 Task: Find connections with filter location Korschenbroich with filter topic #leadershipwith filter profile language Spanish with filter current company QuantumBlack, AI by McKinsey with filter school Karpagam Institute of Technology with filter industry Ranching with filter service category Family Law with filter keywords title Conservation Scientist
Action: Mouse moved to (563, 80)
Screenshot: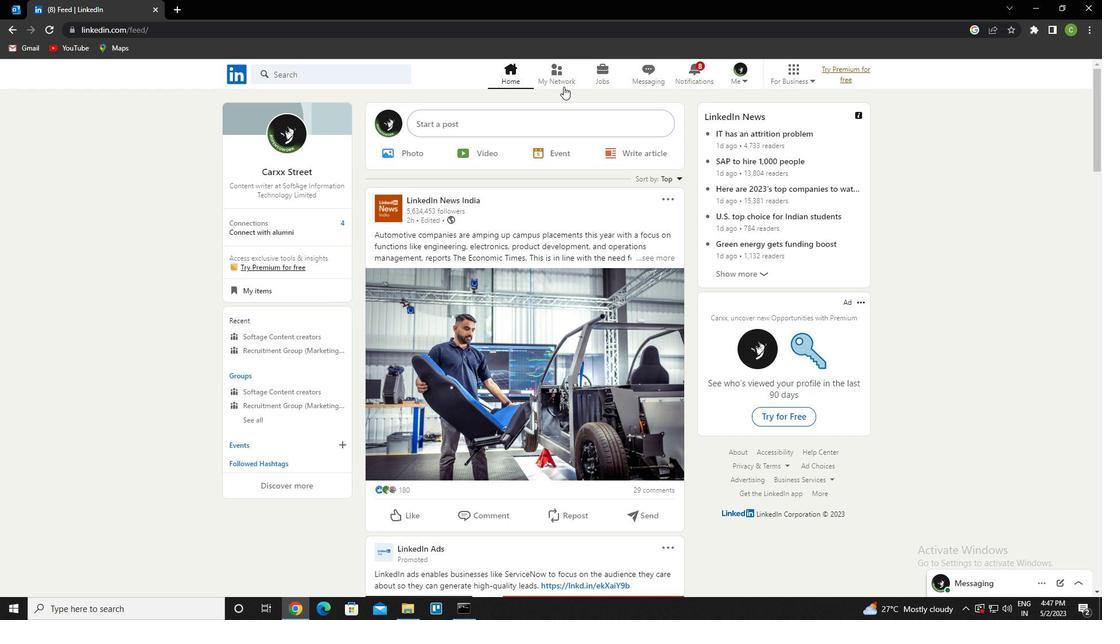 
Action: Mouse pressed left at (563, 80)
Screenshot: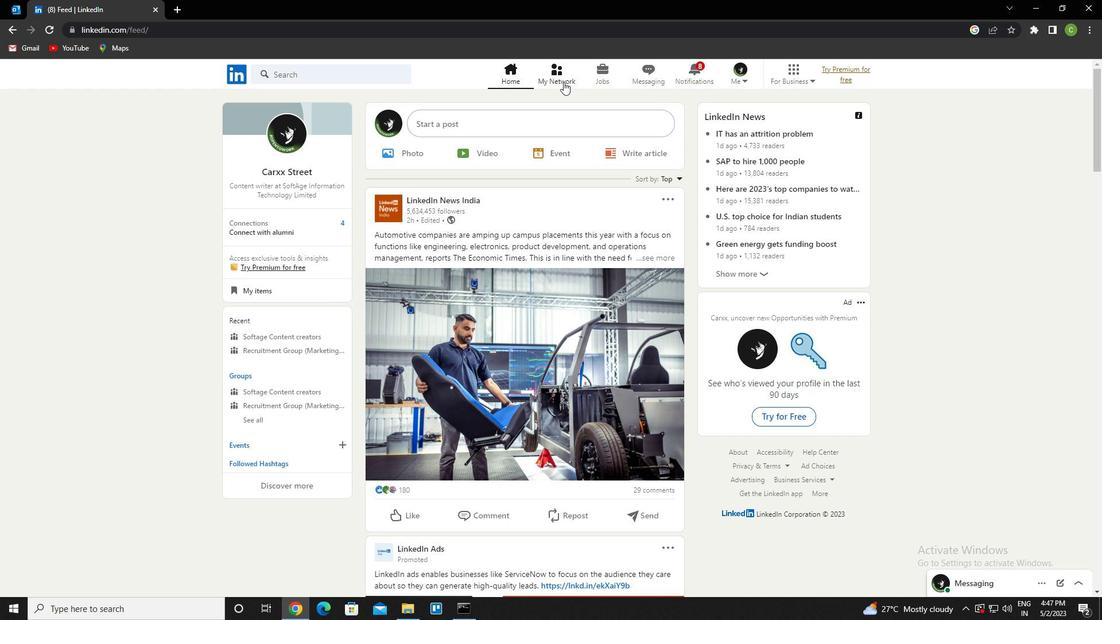 
Action: Mouse moved to (332, 142)
Screenshot: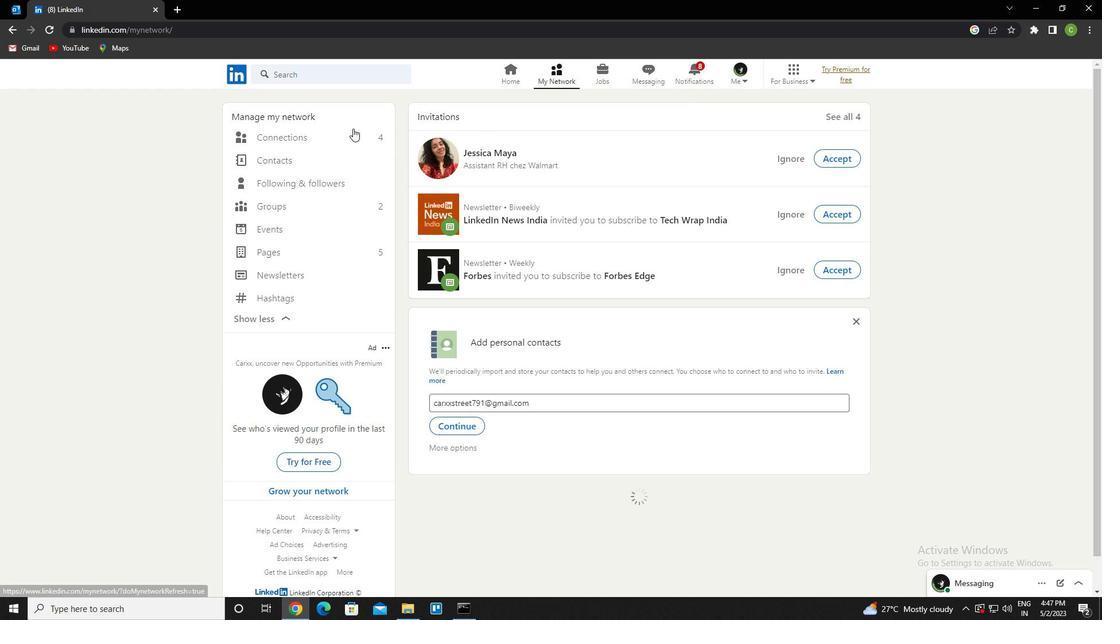 
Action: Mouse pressed left at (332, 142)
Screenshot: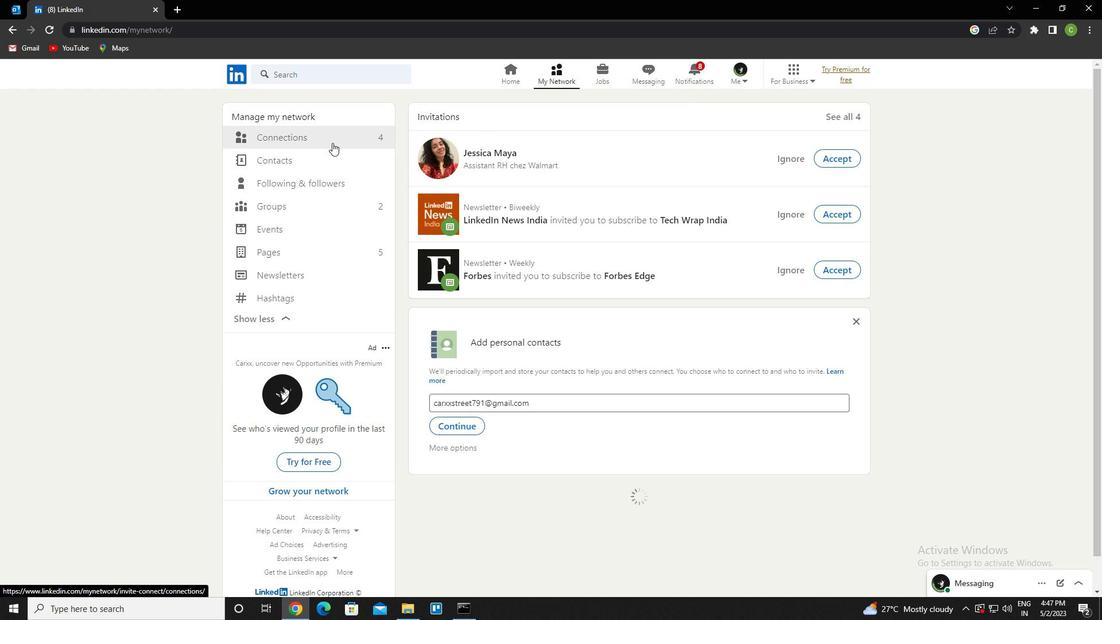 
Action: Mouse moved to (644, 142)
Screenshot: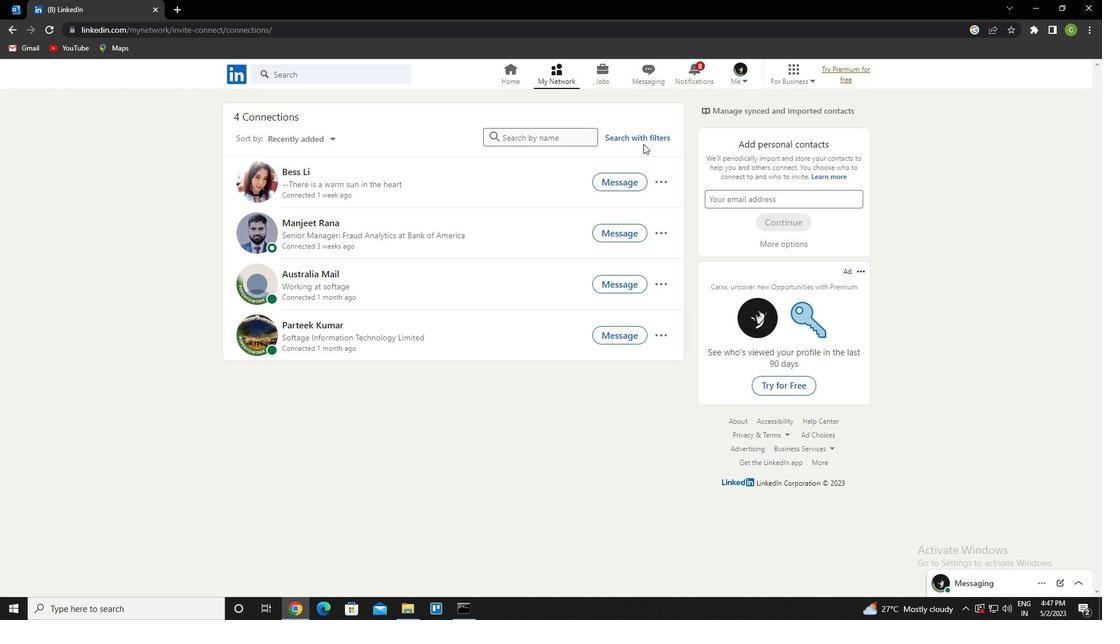 
Action: Mouse pressed left at (644, 142)
Screenshot: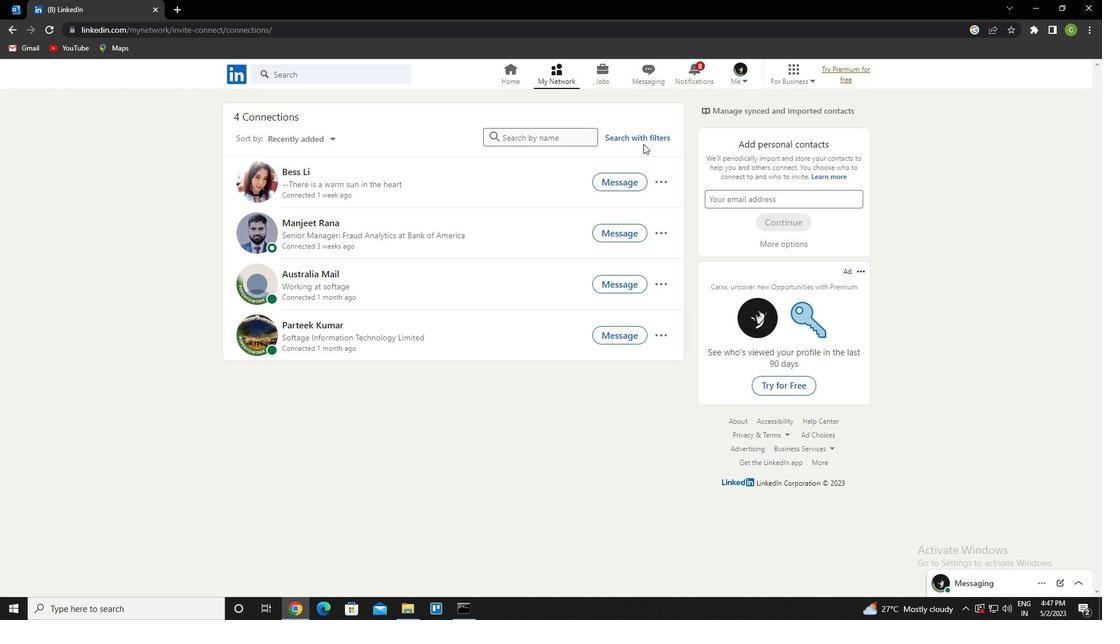 
Action: Mouse moved to (584, 105)
Screenshot: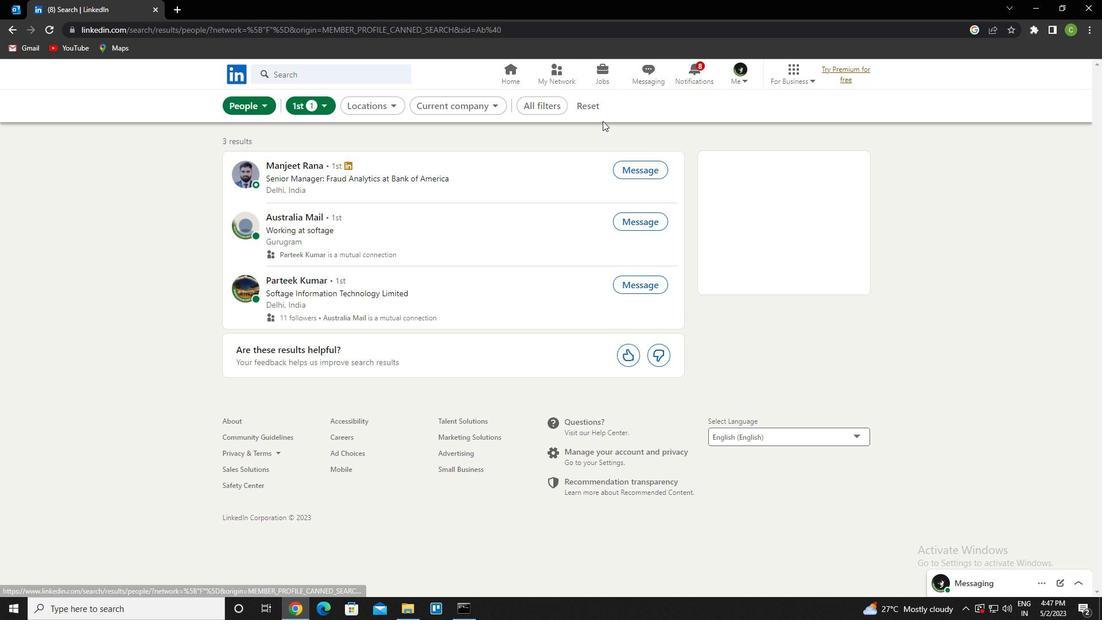 
Action: Mouse pressed left at (584, 105)
Screenshot: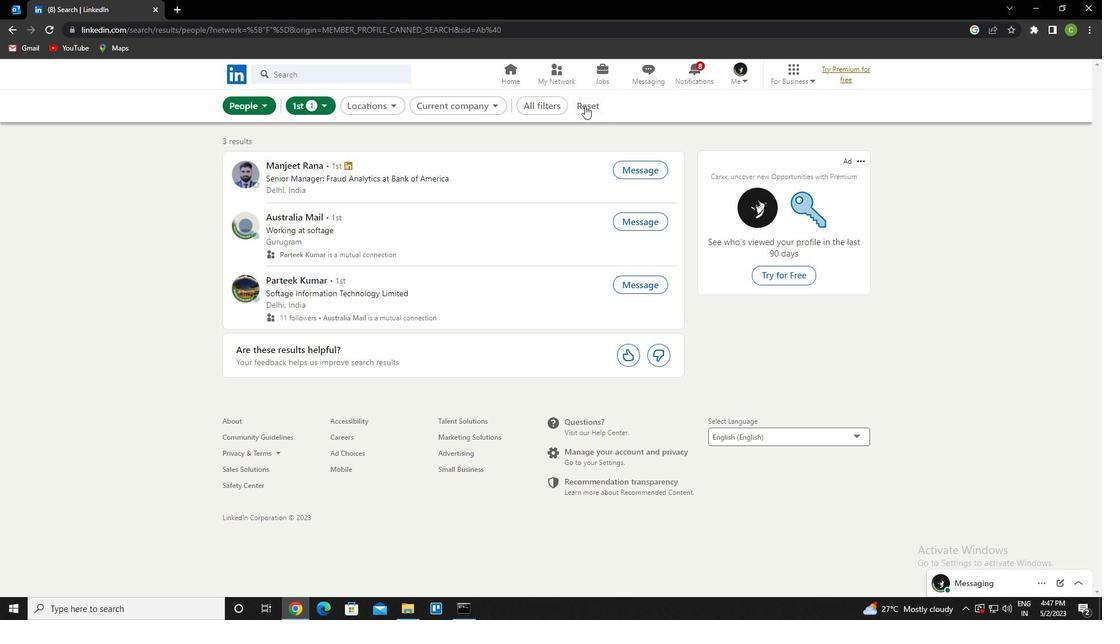 
Action: Mouse moved to (564, 107)
Screenshot: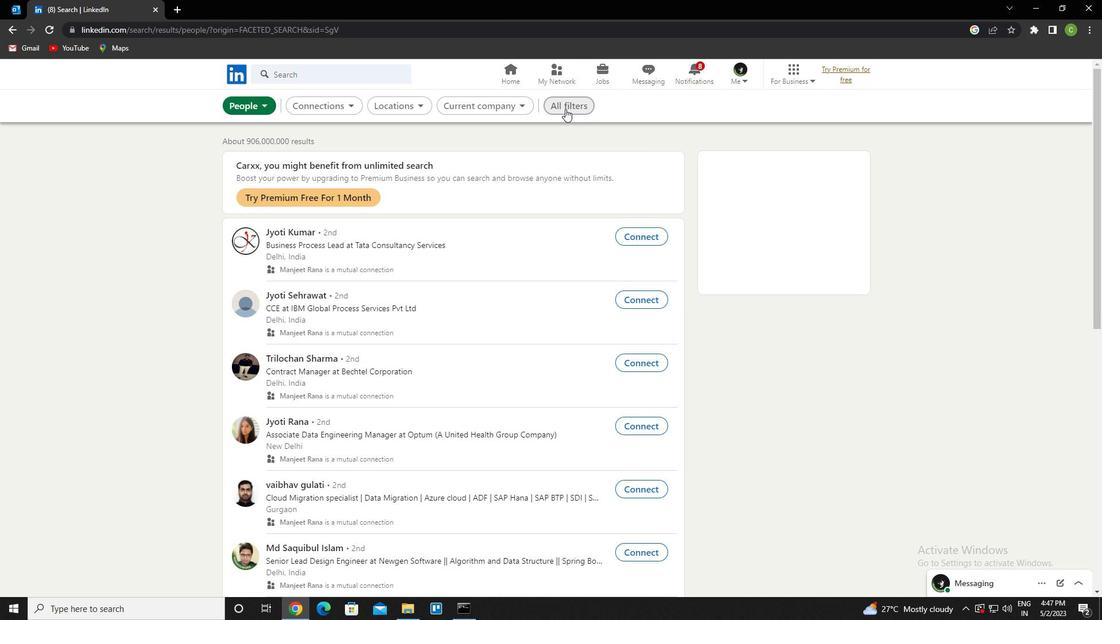
Action: Mouse pressed left at (564, 107)
Screenshot: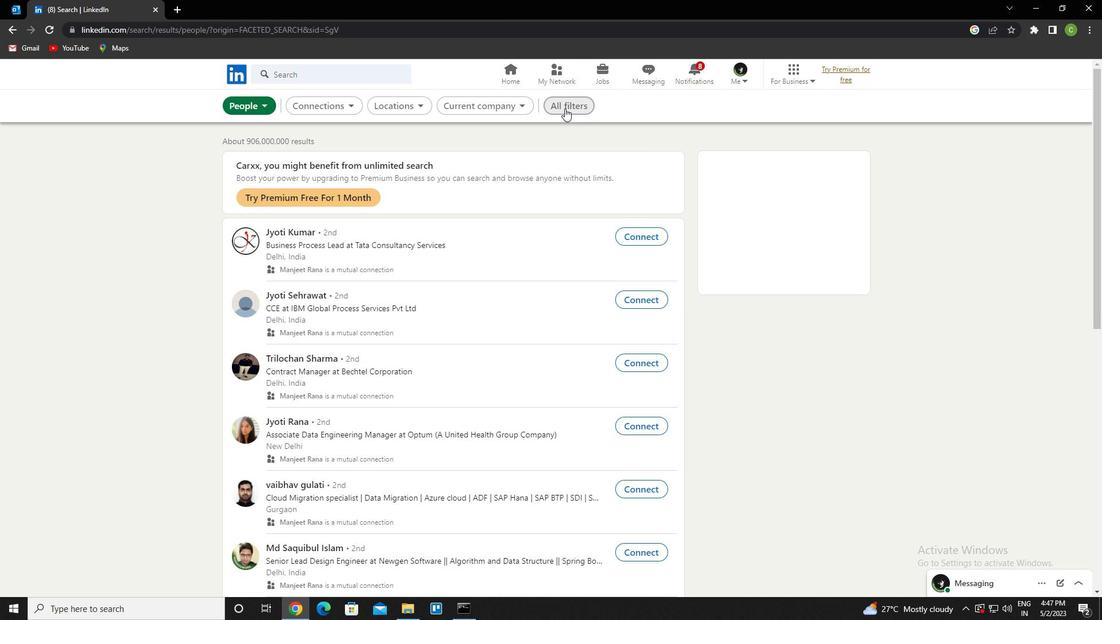 
Action: Mouse moved to (1002, 384)
Screenshot: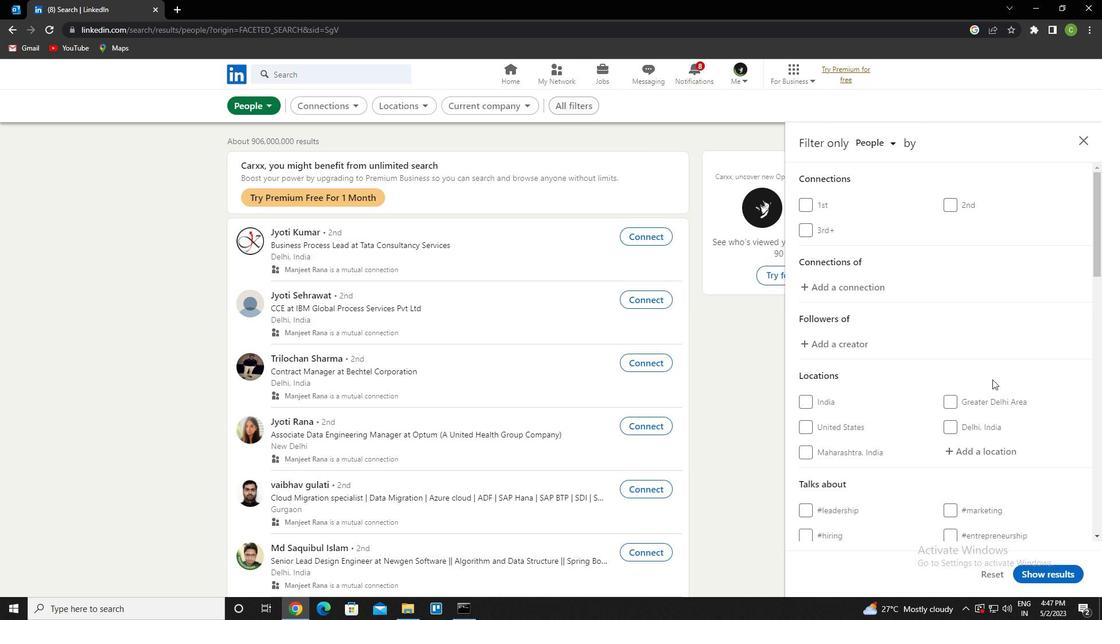 
Action: Mouse scrolled (1002, 384) with delta (0, 0)
Screenshot: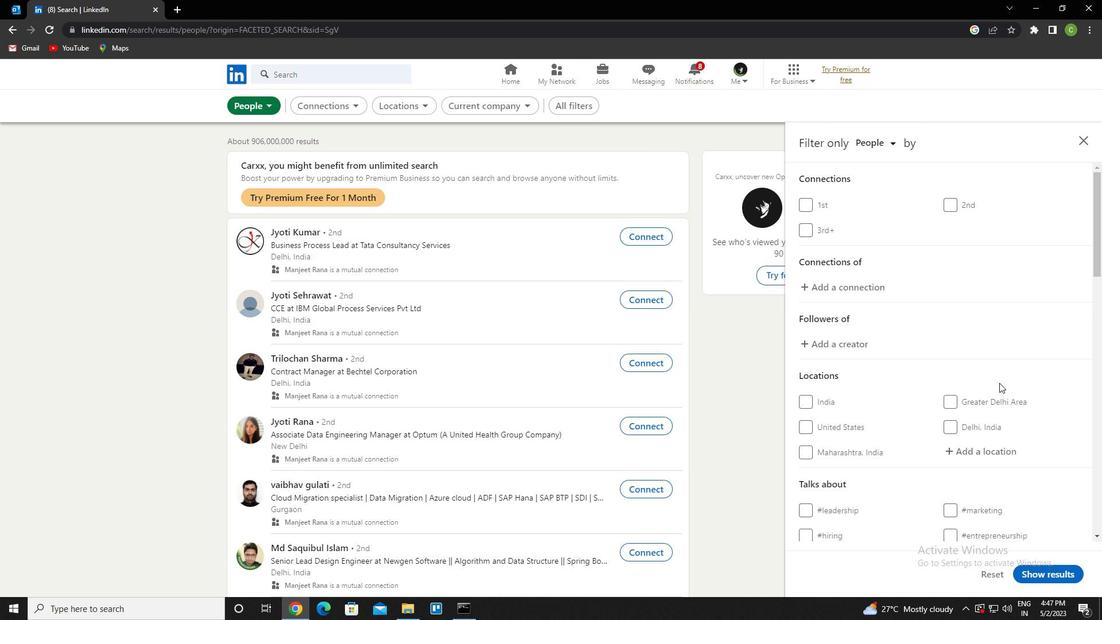 
Action: Mouse scrolled (1002, 384) with delta (0, 0)
Screenshot: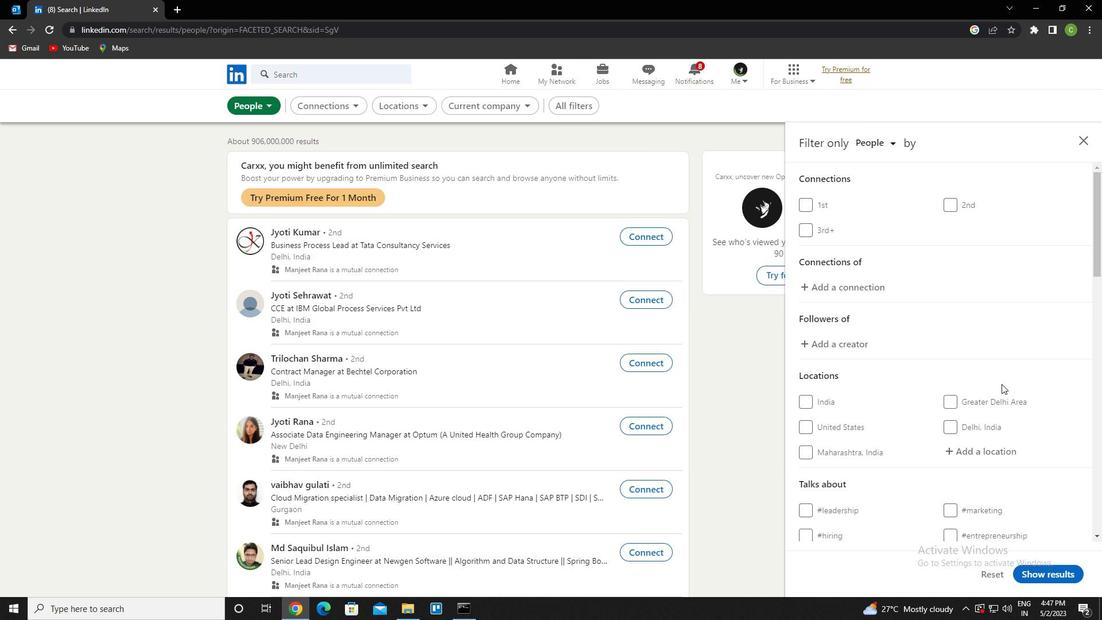 
Action: Mouse moved to (997, 339)
Screenshot: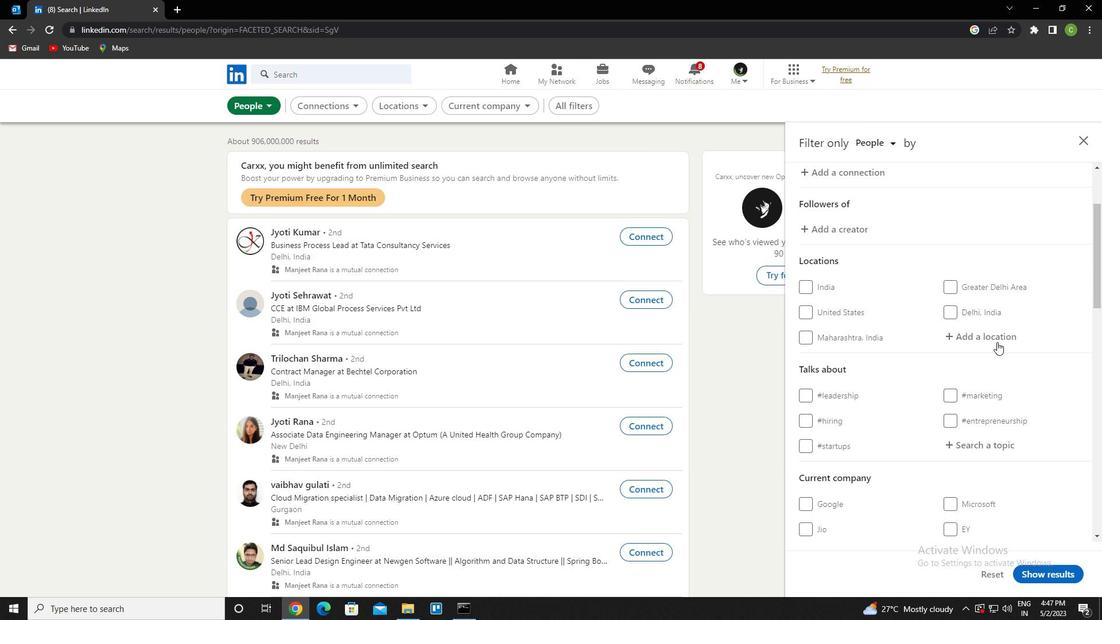 
Action: Mouse pressed left at (997, 339)
Screenshot: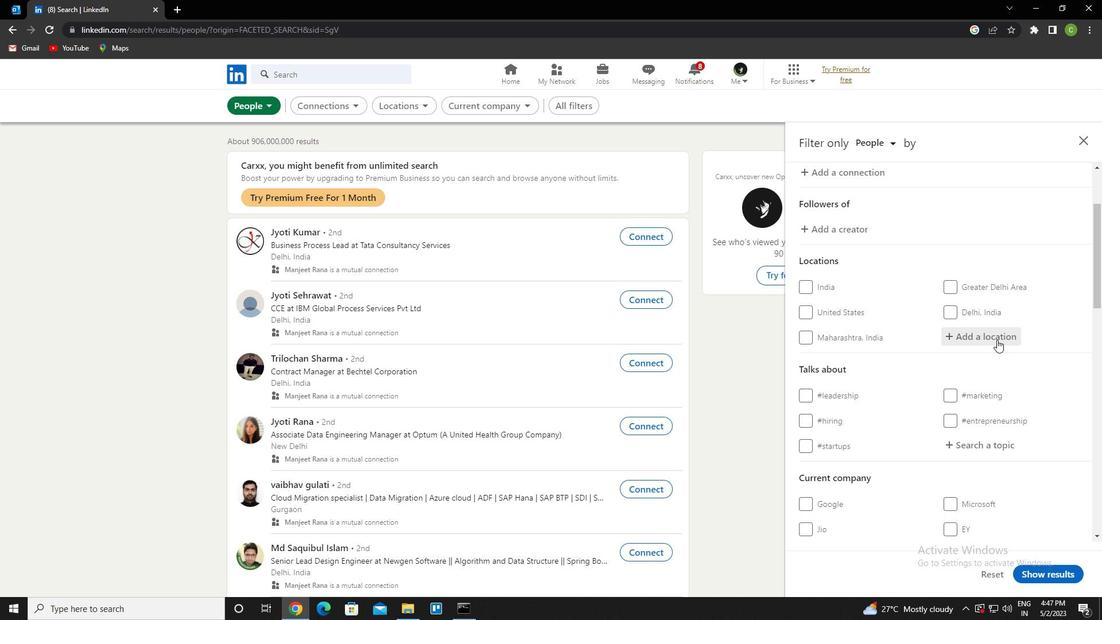 
Action: Key pressed <Key.caps_lock>k<Key.caps_lock>orchenbroich<Key.enter>
Screenshot: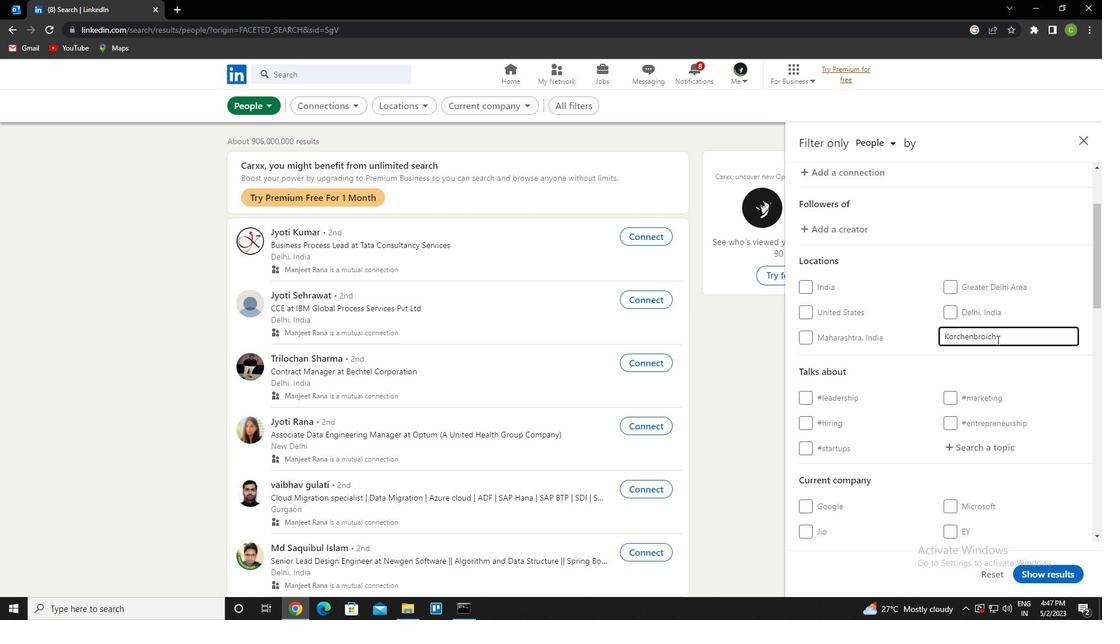 
Action: Mouse moved to (998, 339)
Screenshot: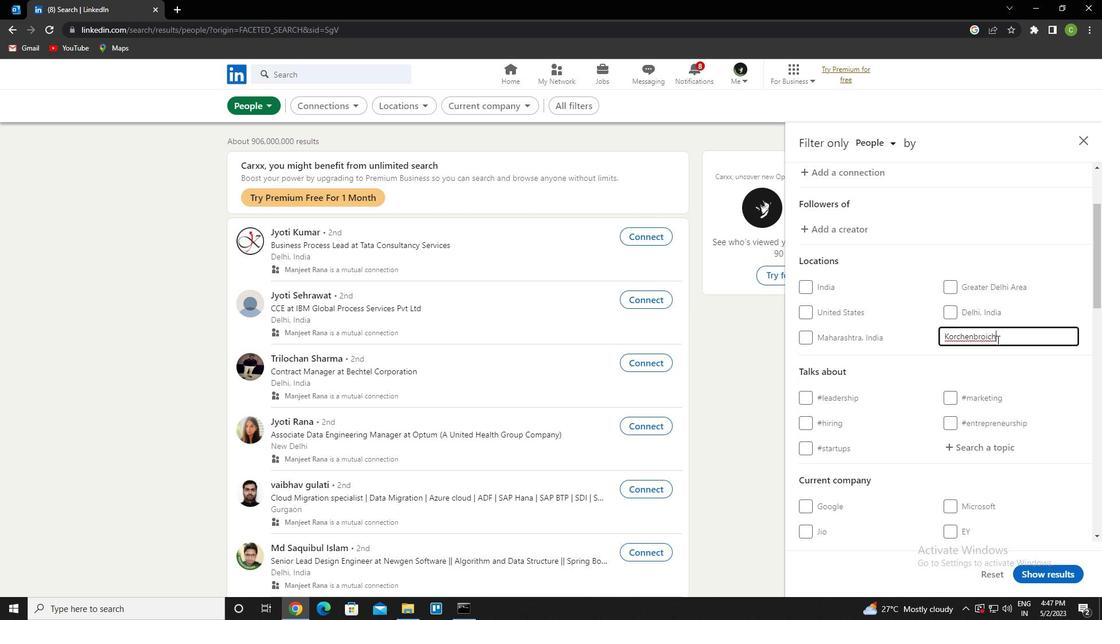 
Action: Mouse scrolled (998, 339) with delta (0, 0)
Screenshot: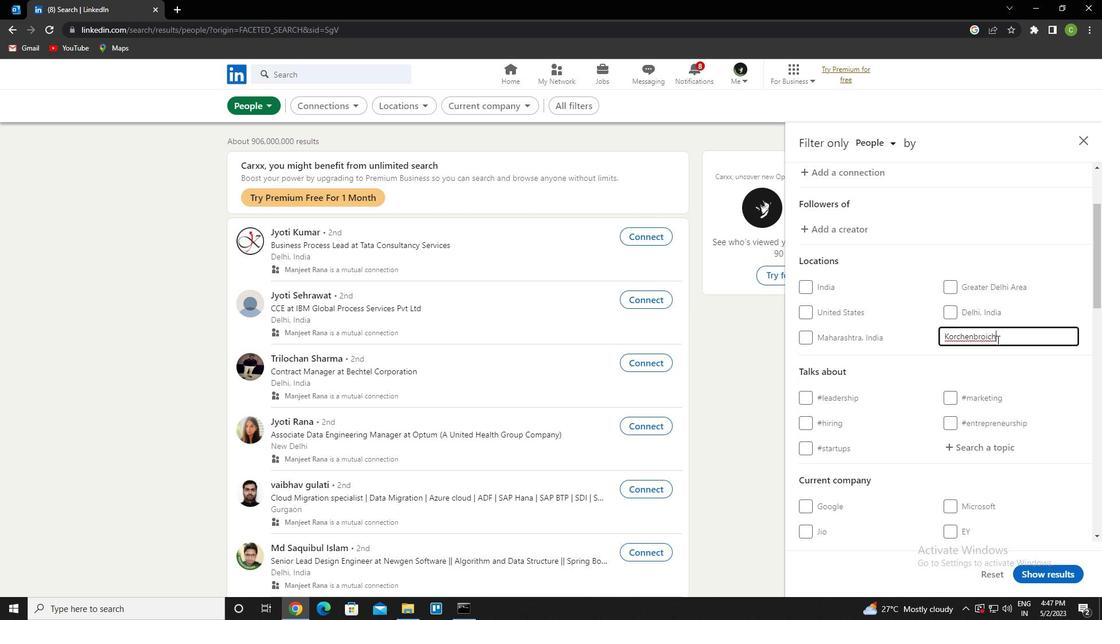 
Action: Mouse moved to (1000, 340)
Screenshot: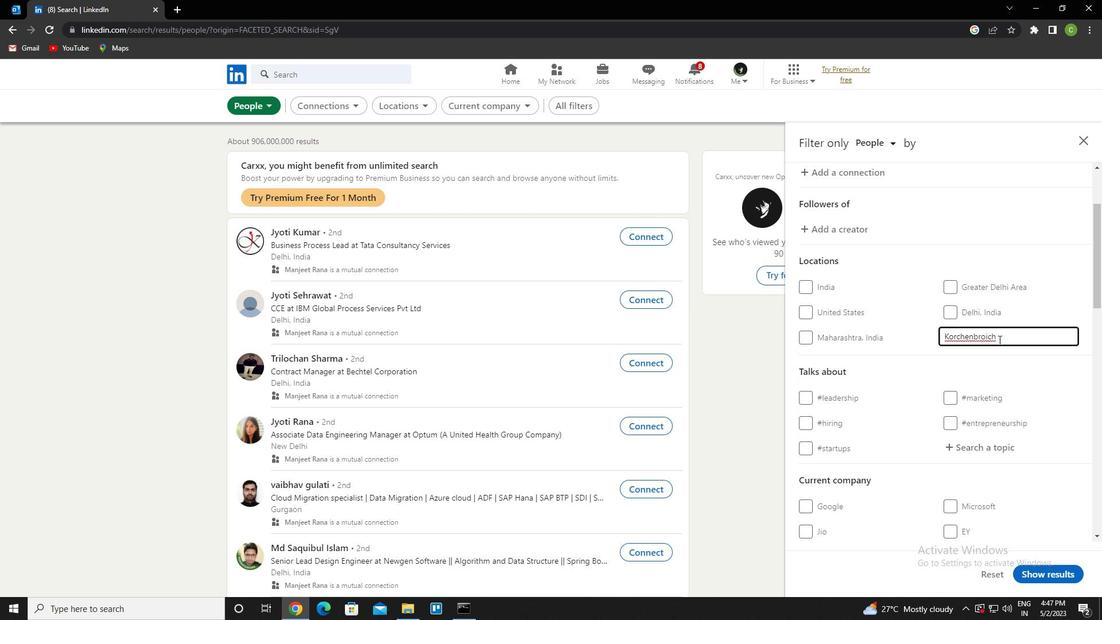 
Action: Mouse scrolled (1000, 339) with delta (0, 0)
Screenshot: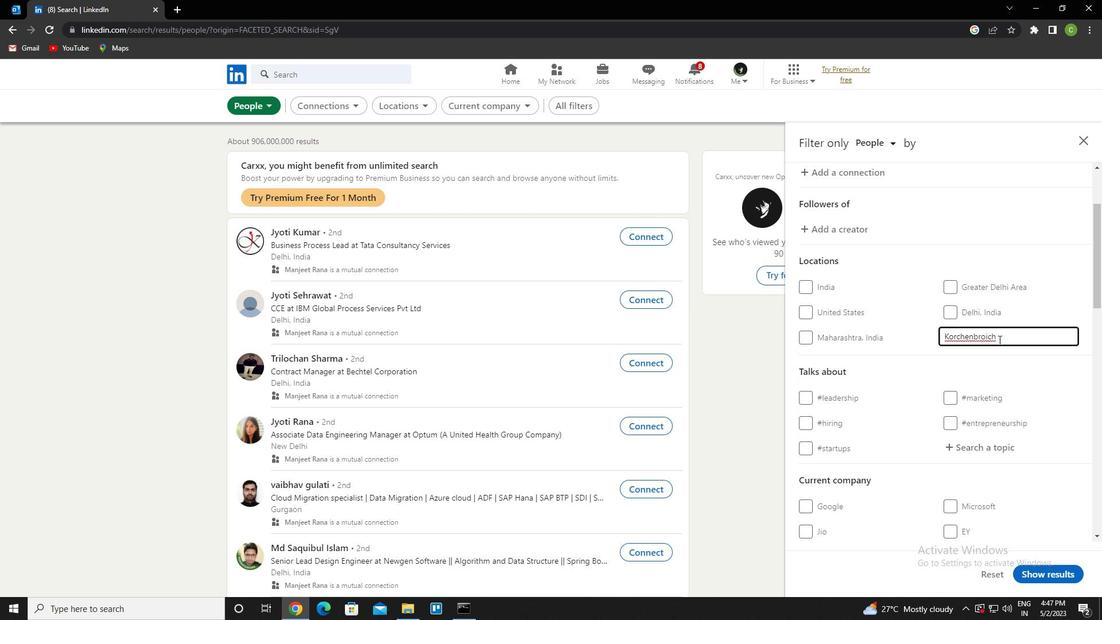 
Action: Mouse moved to (1000, 341)
Screenshot: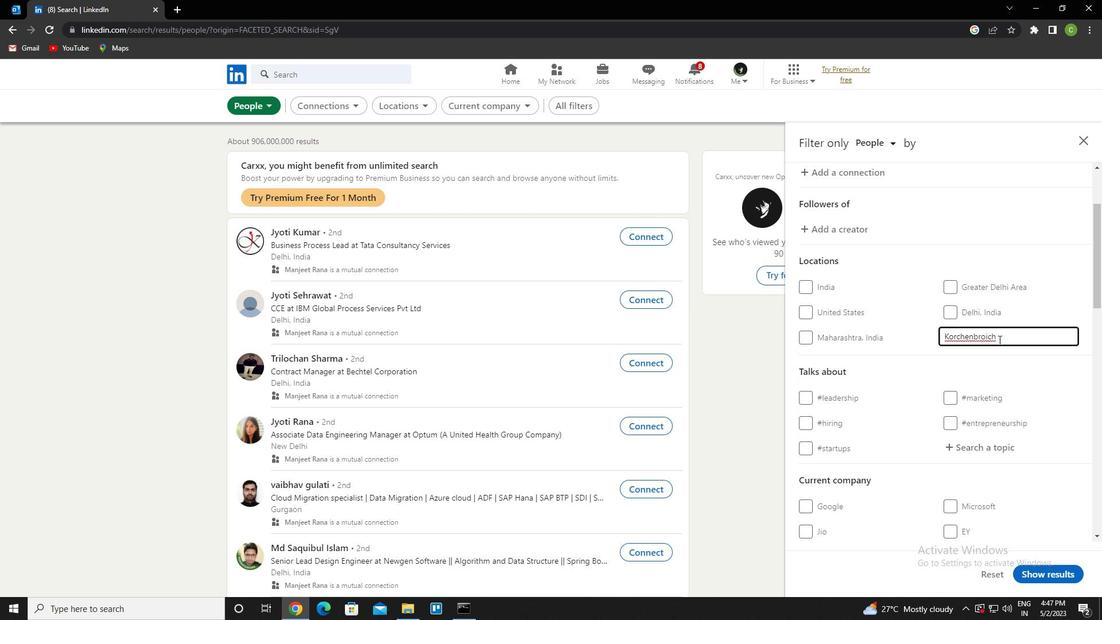 
Action: Mouse scrolled (1000, 340) with delta (0, 0)
Screenshot: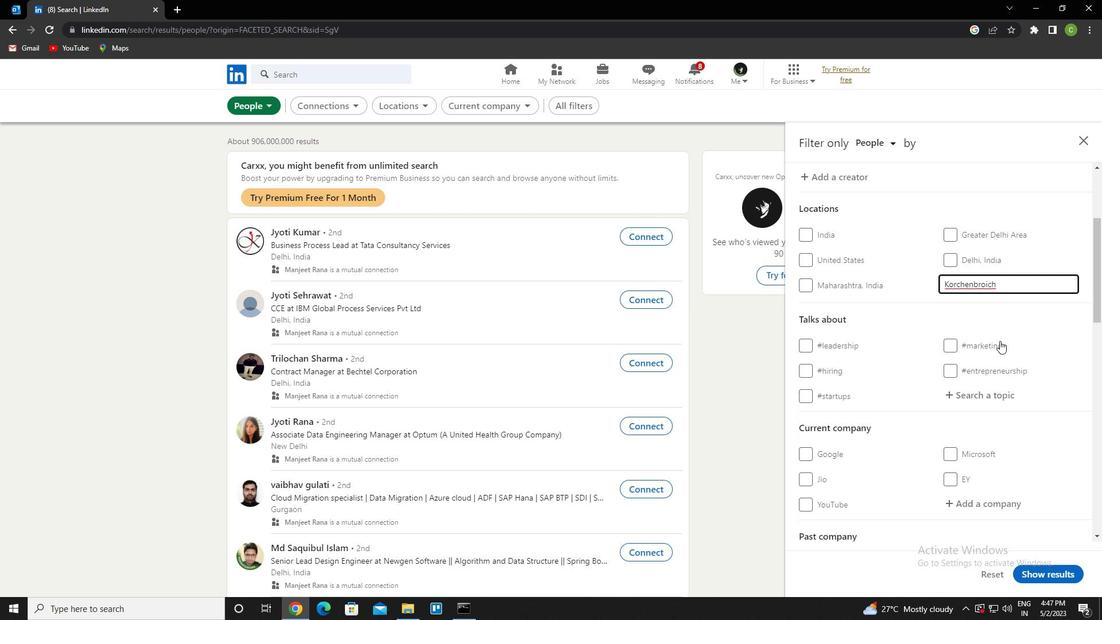 
Action: Mouse moved to (992, 278)
Screenshot: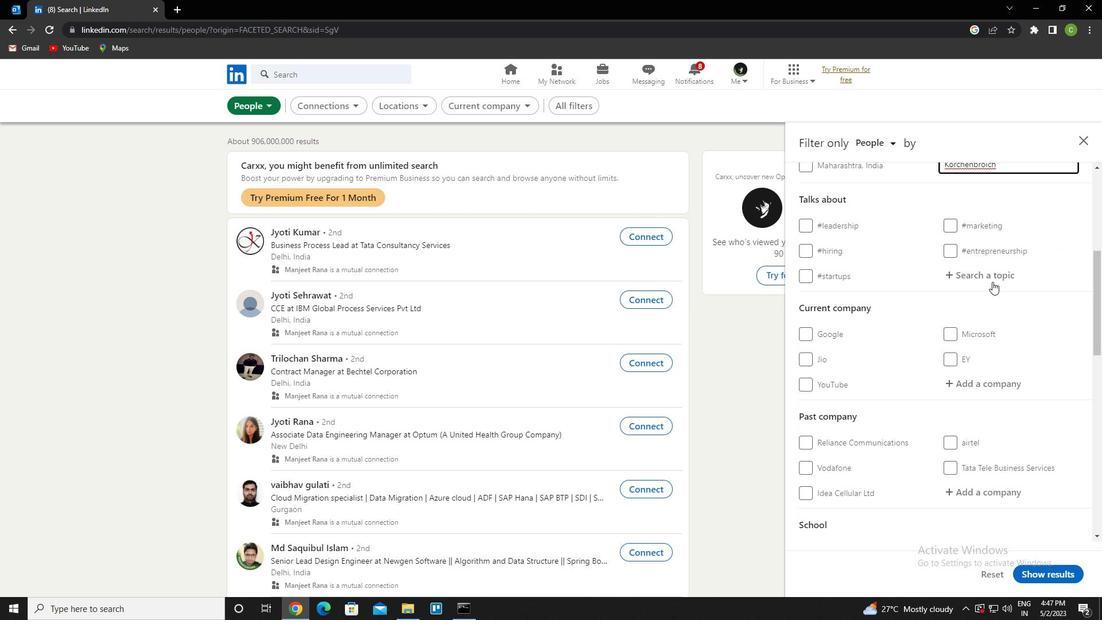 
Action: Mouse pressed left at (992, 278)
Screenshot: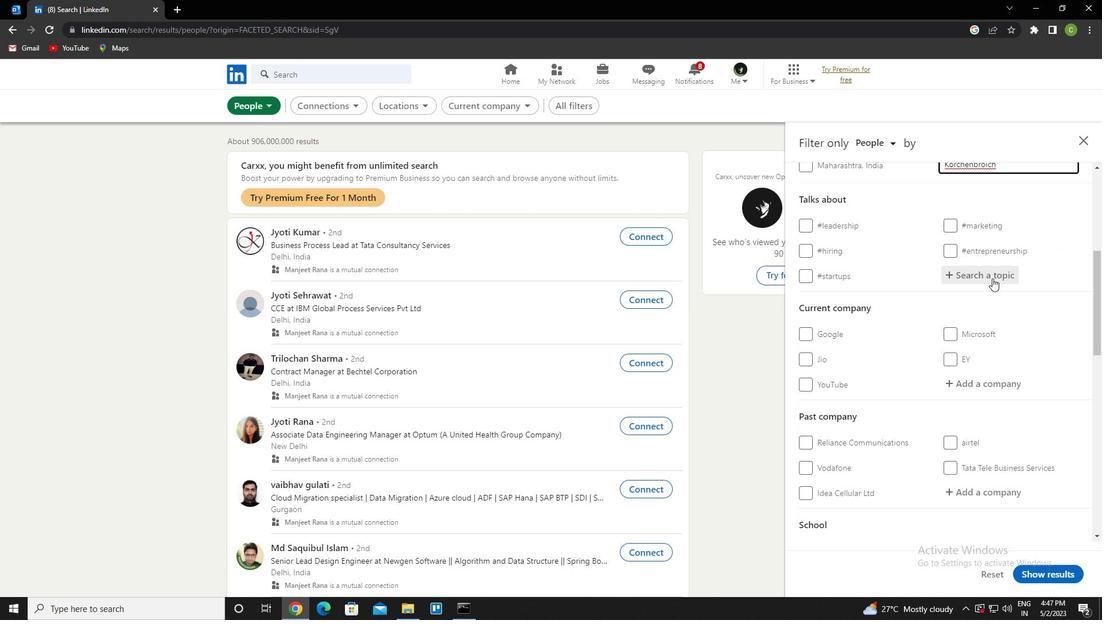 
Action: Key pressed <Key.caps_lock>l<Key.caps_lock>eadership<Key.down><Key.enter>
Screenshot: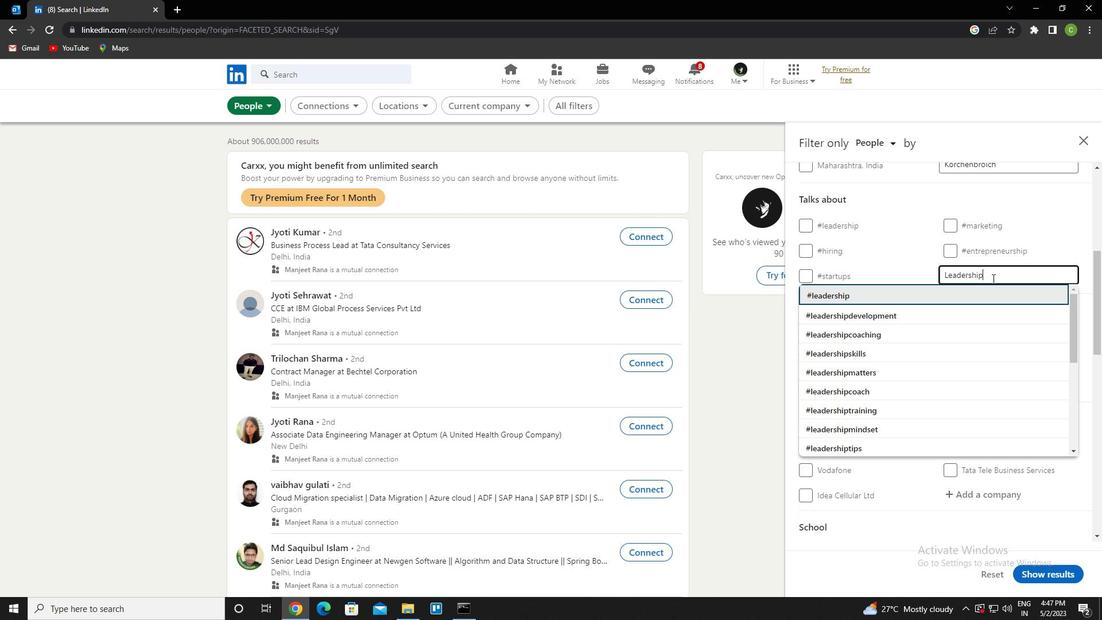 
Action: Mouse moved to (921, 288)
Screenshot: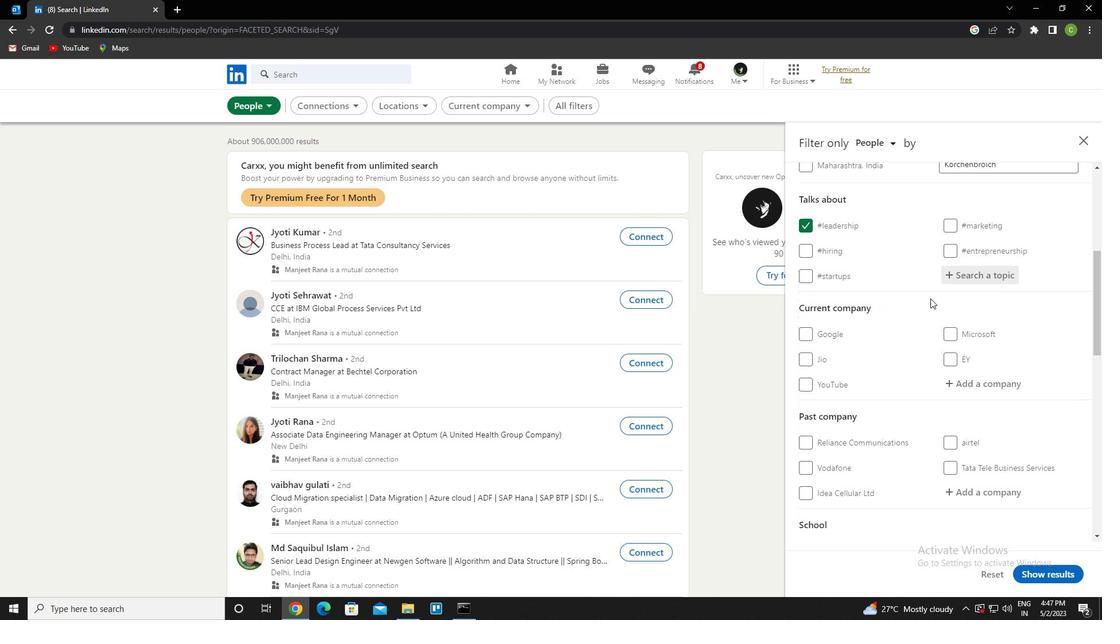 
Action: Mouse scrolled (921, 287) with delta (0, 0)
Screenshot: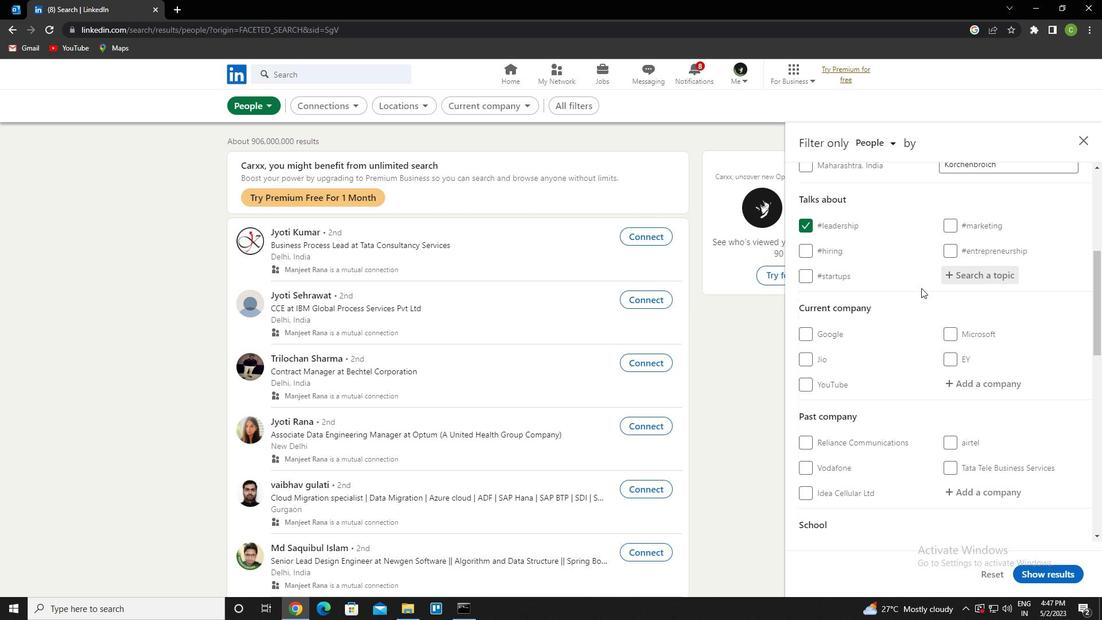 
Action: Mouse scrolled (921, 287) with delta (0, 0)
Screenshot: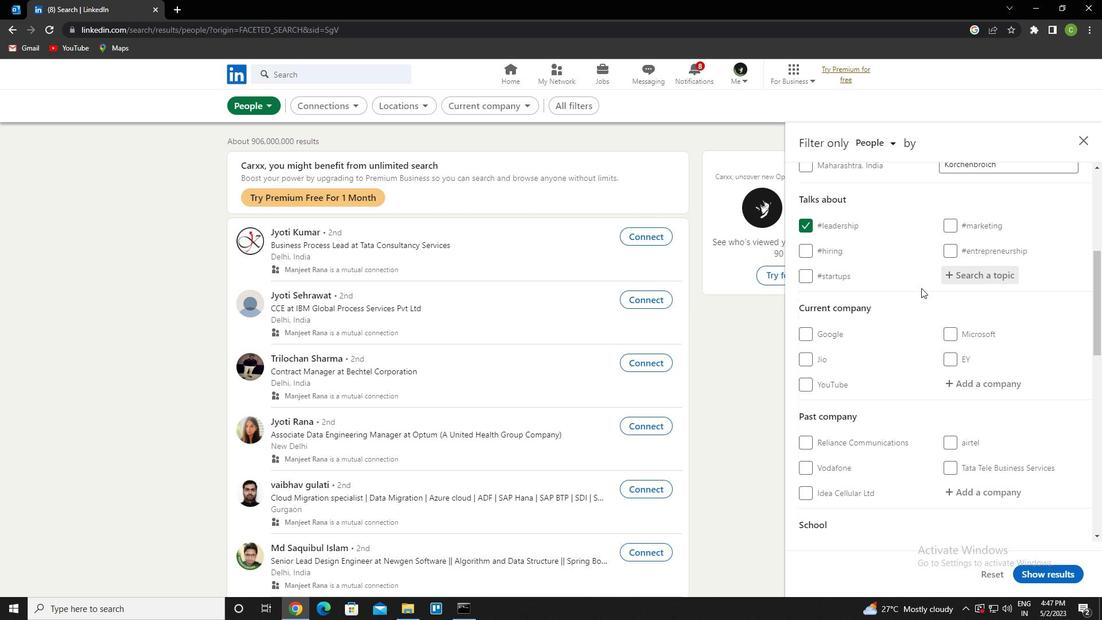 
Action: Mouse scrolled (921, 287) with delta (0, 0)
Screenshot: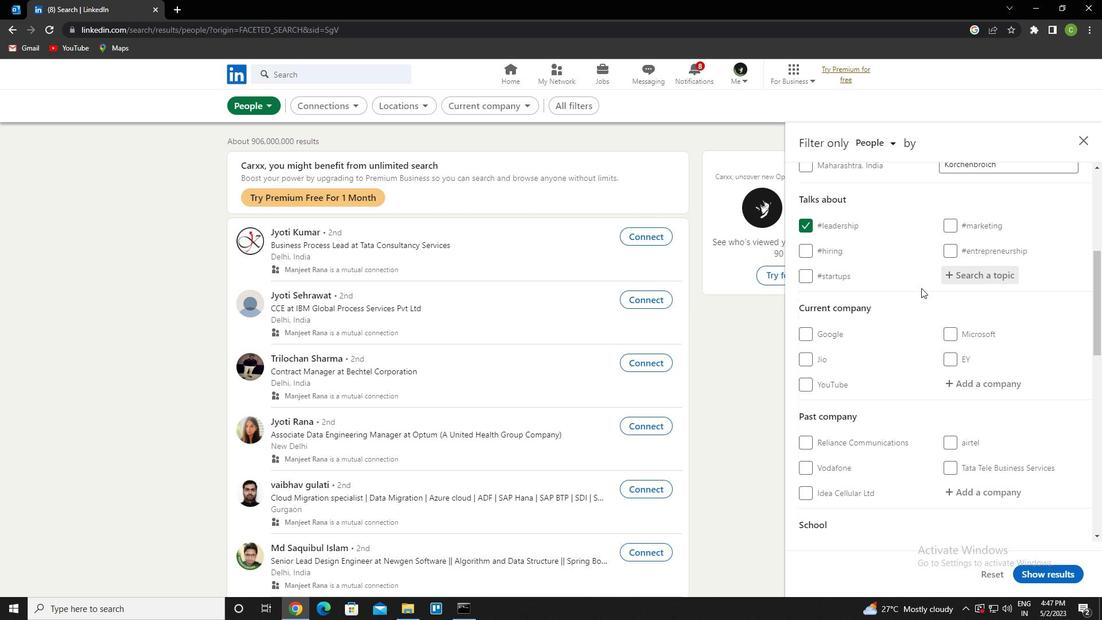 
Action: Mouse scrolled (921, 287) with delta (0, 0)
Screenshot: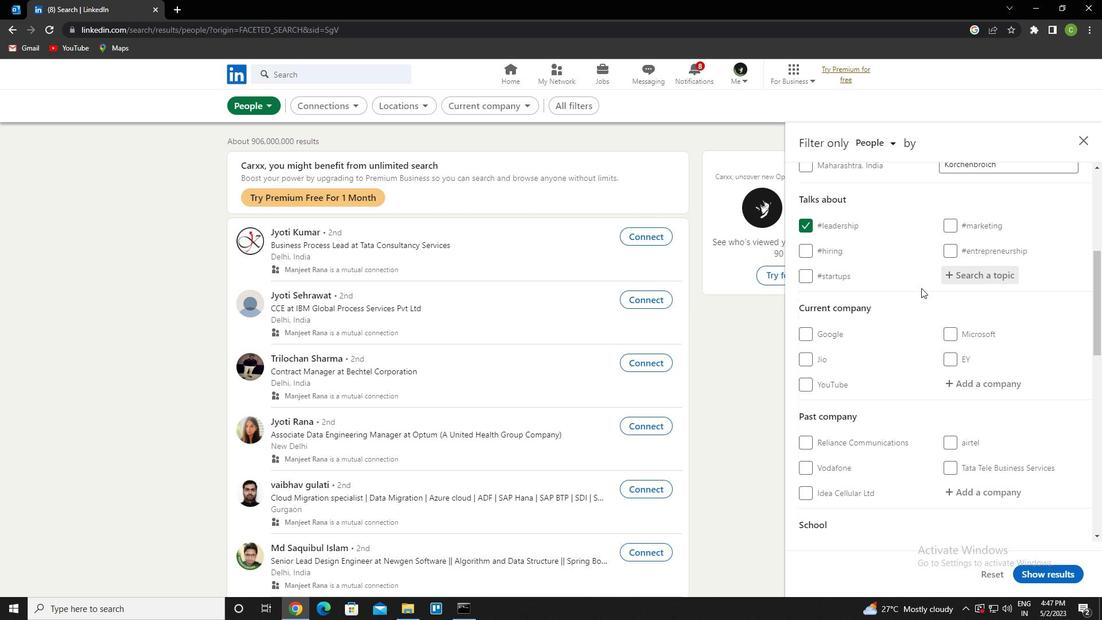 
Action: Mouse scrolled (921, 287) with delta (0, 0)
Screenshot: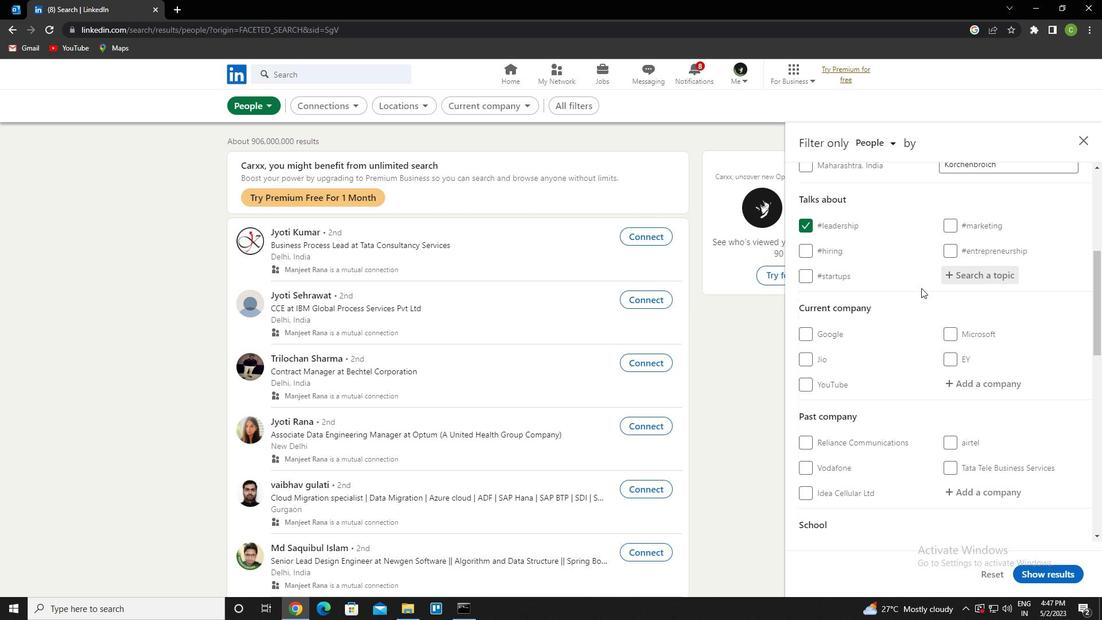 
Action: Mouse scrolled (921, 287) with delta (0, 0)
Screenshot: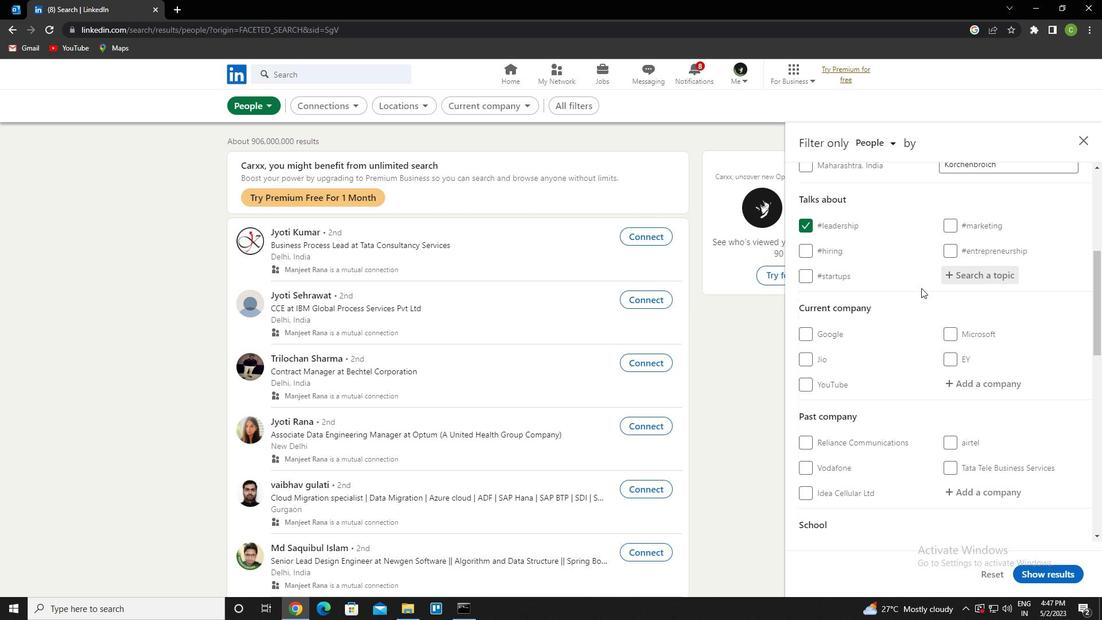 
Action: Mouse scrolled (921, 287) with delta (0, 0)
Screenshot: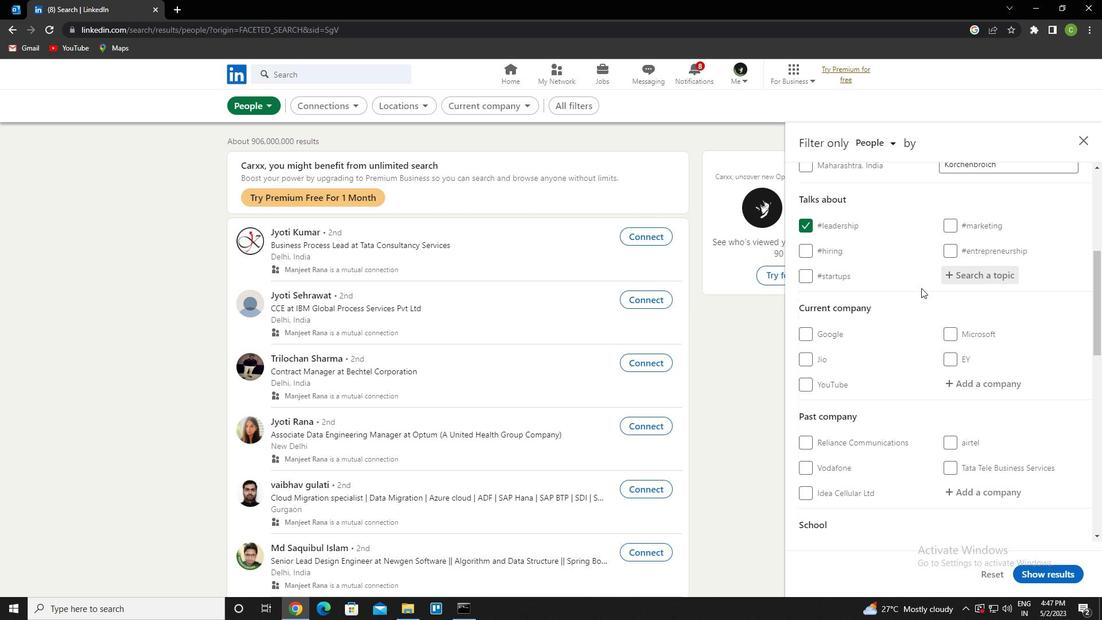 
Action: Mouse scrolled (921, 287) with delta (0, 0)
Screenshot: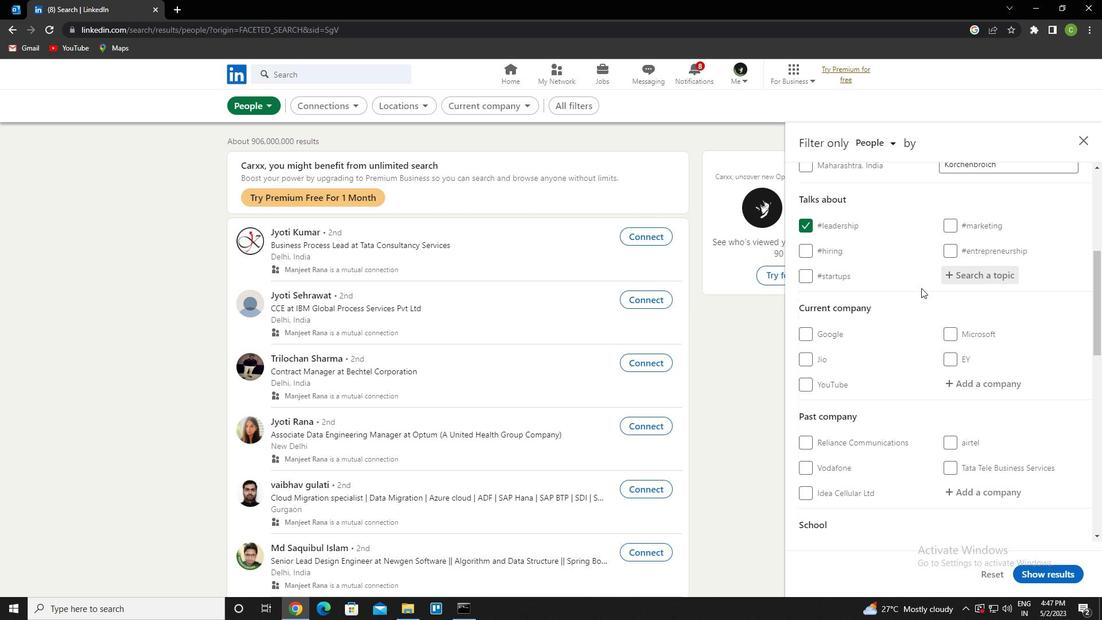 
Action: Mouse moved to (810, 357)
Screenshot: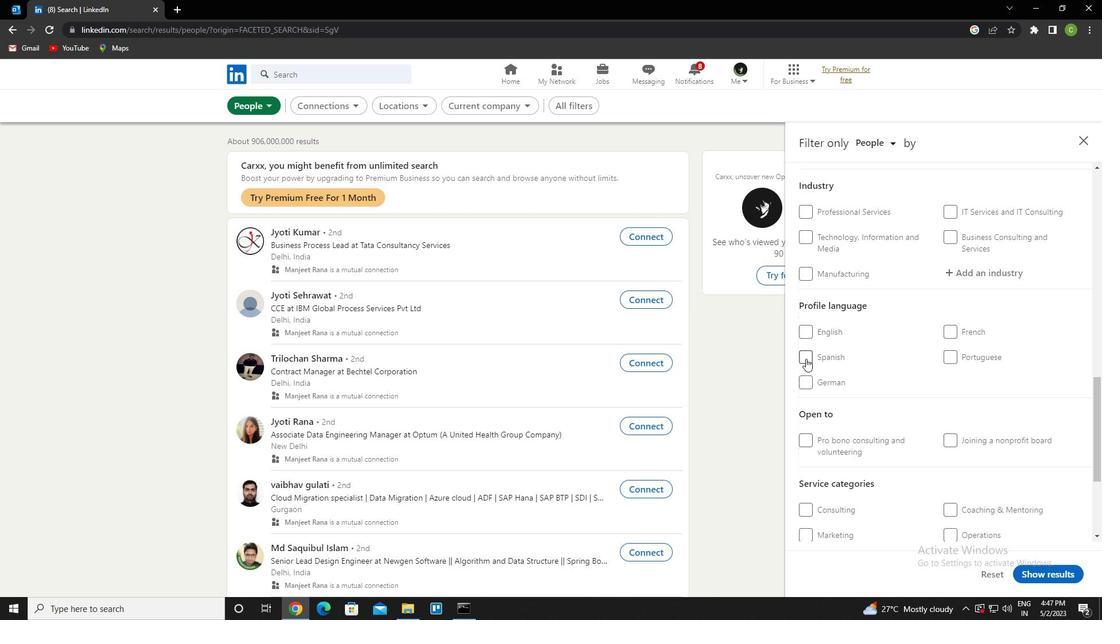 
Action: Mouse pressed left at (810, 357)
Screenshot: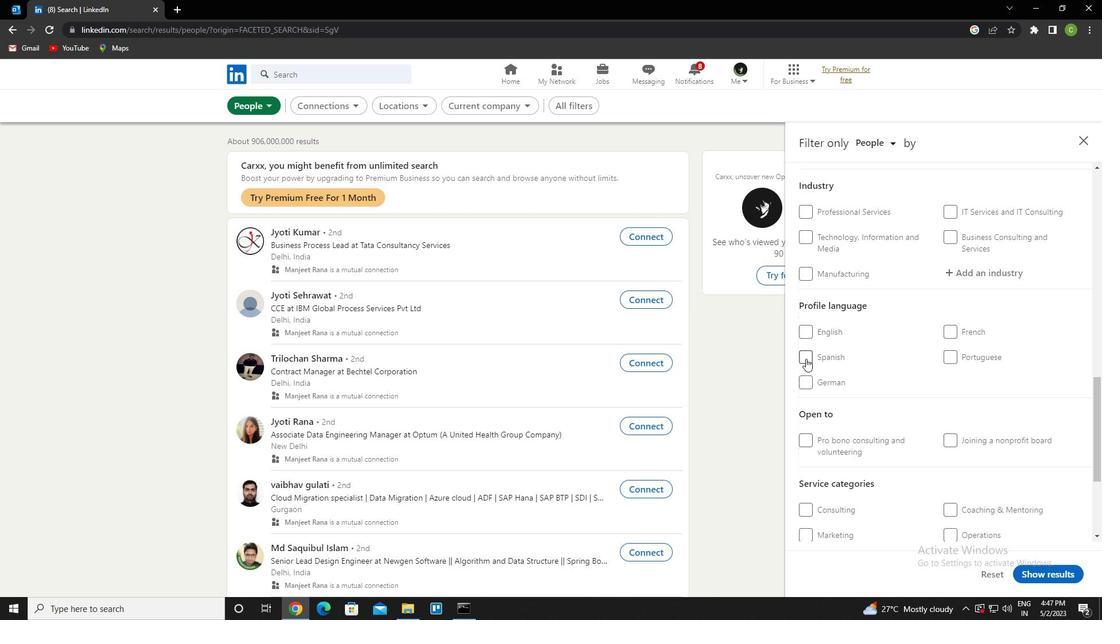 
Action: Mouse moved to (889, 371)
Screenshot: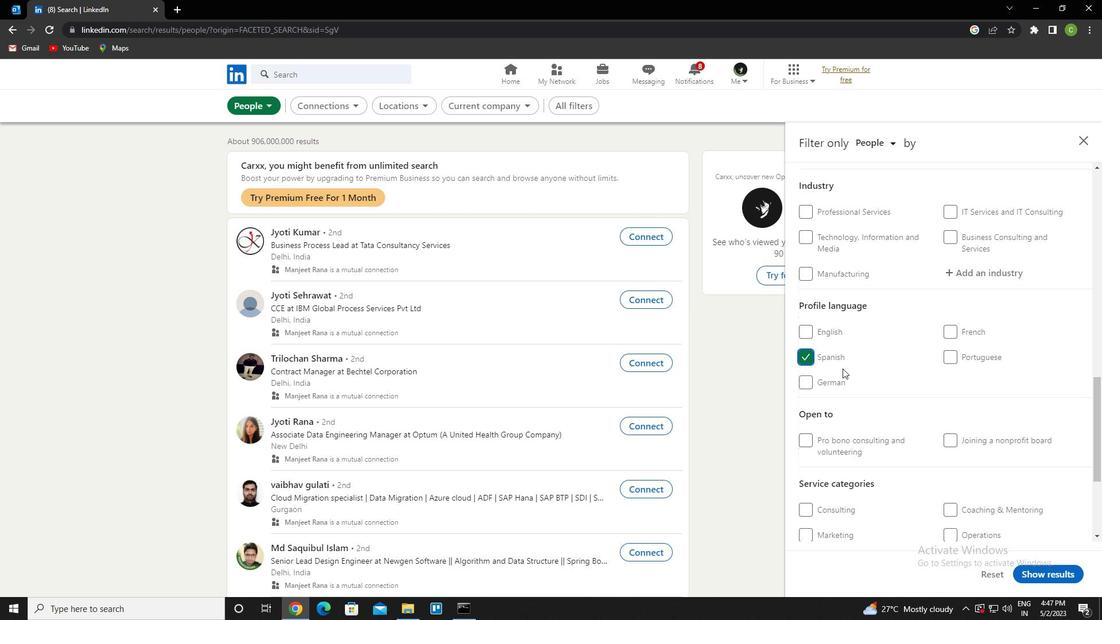 
Action: Mouse scrolled (889, 372) with delta (0, 0)
Screenshot: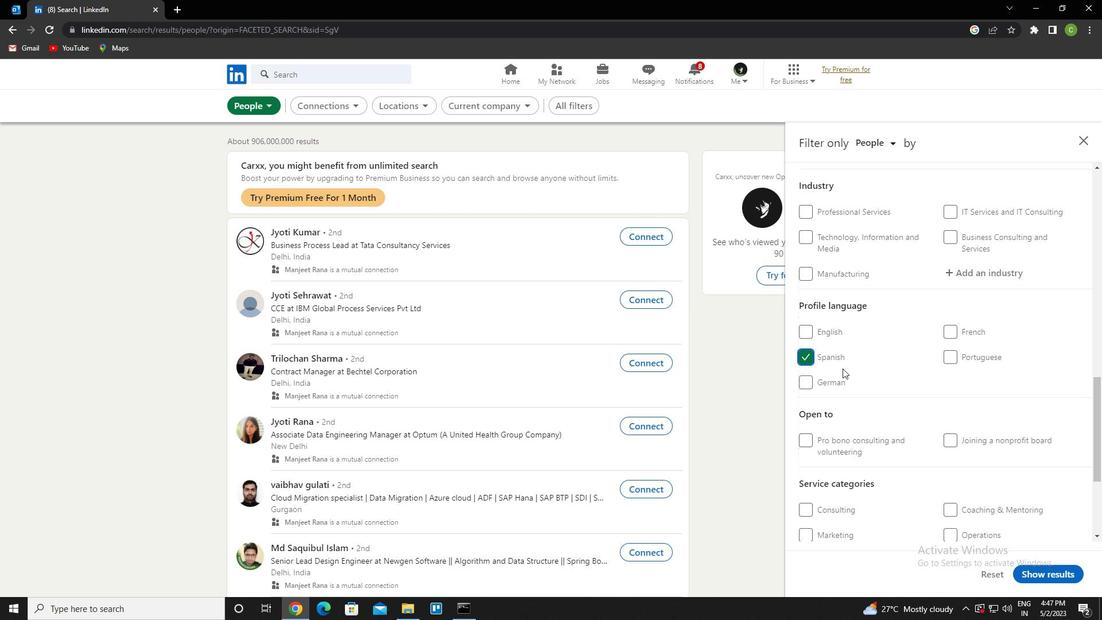
Action: Mouse scrolled (889, 372) with delta (0, 0)
Screenshot: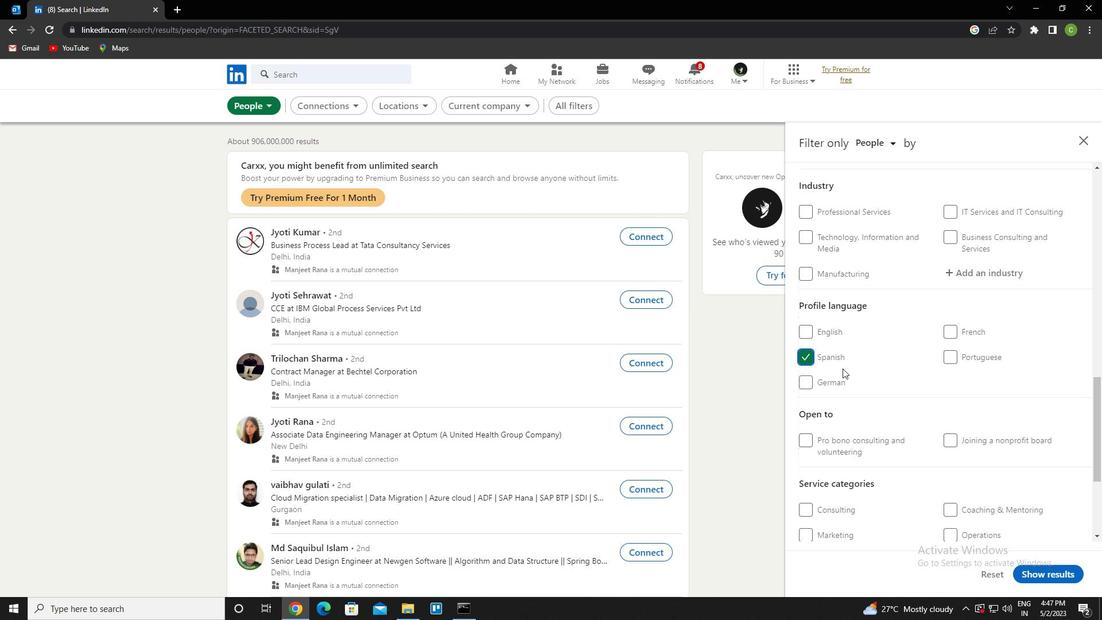 
Action: Mouse scrolled (889, 372) with delta (0, 0)
Screenshot: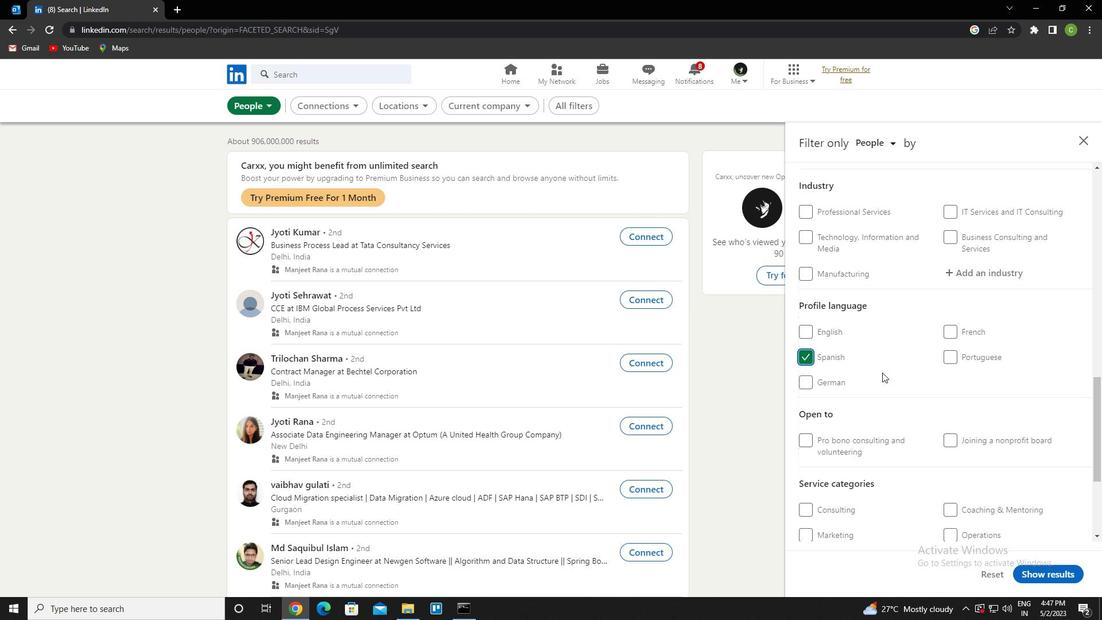 
Action: Mouse scrolled (889, 372) with delta (0, 0)
Screenshot: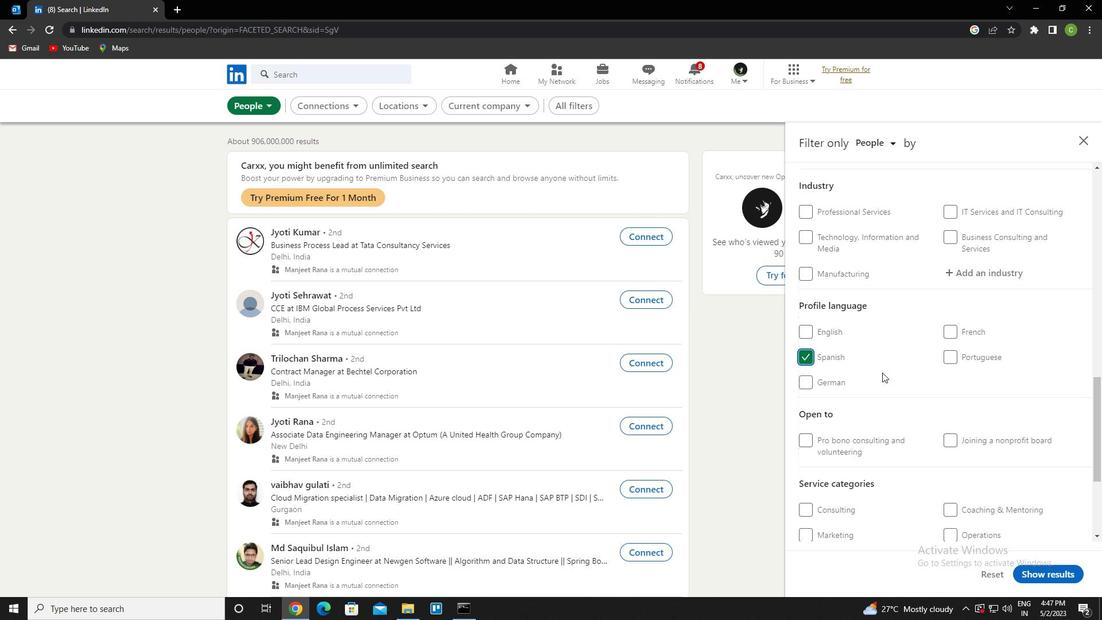 
Action: Mouse scrolled (889, 372) with delta (0, 0)
Screenshot: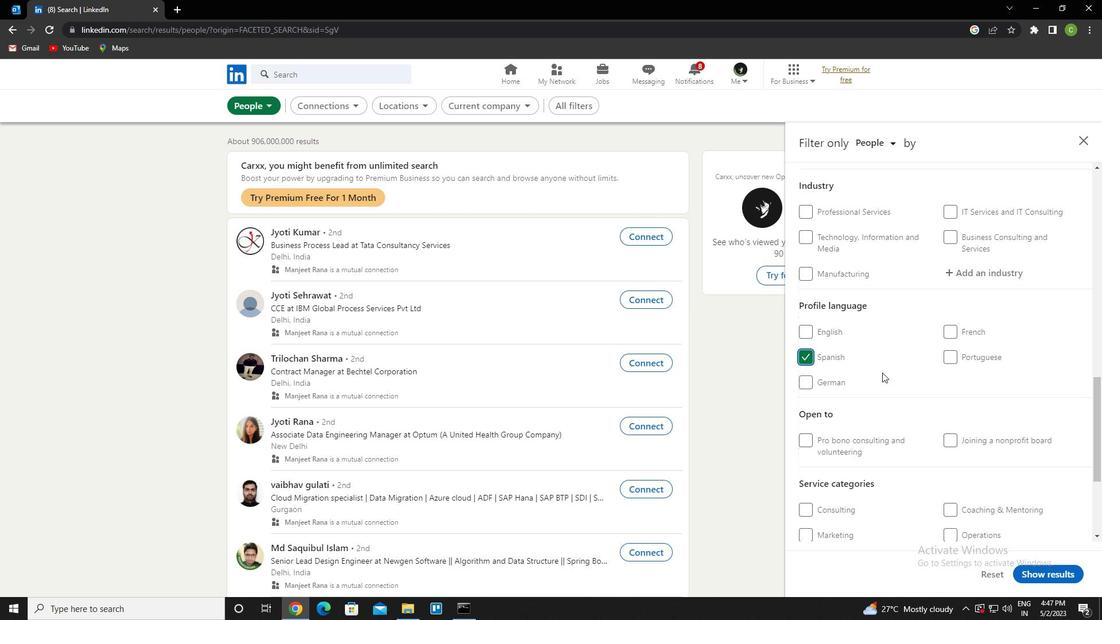 
Action: Mouse scrolled (889, 372) with delta (0, 0)
Screenshot: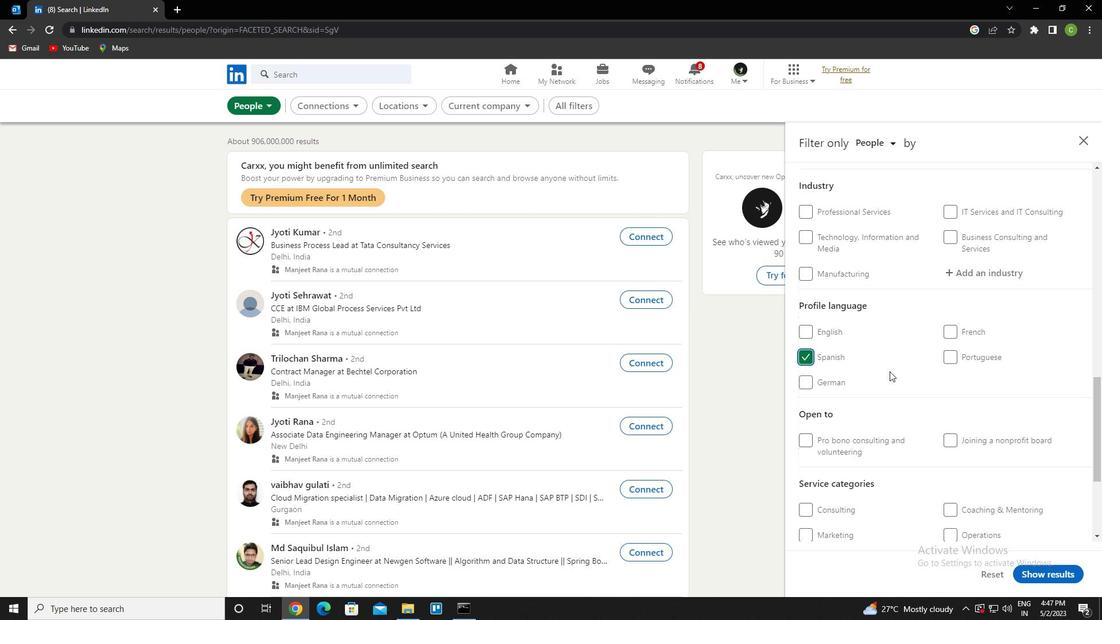 
Action: Mouse moved to (860, 227)
Screenshot: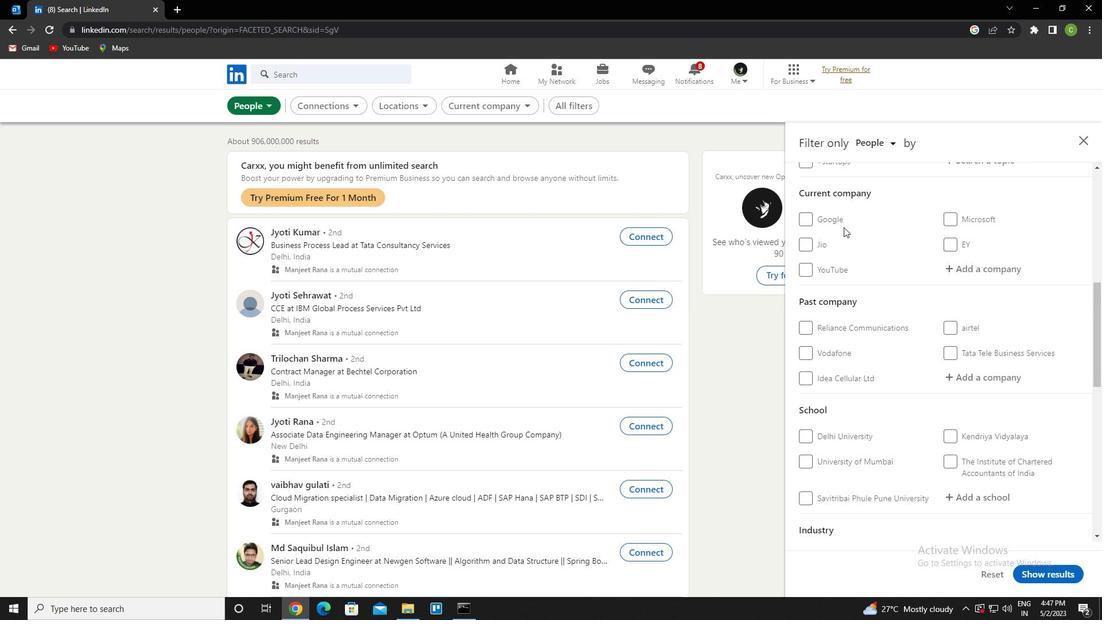
Action: Mouse scrolled (860, 228) with delta (0, 0)
Screenshot: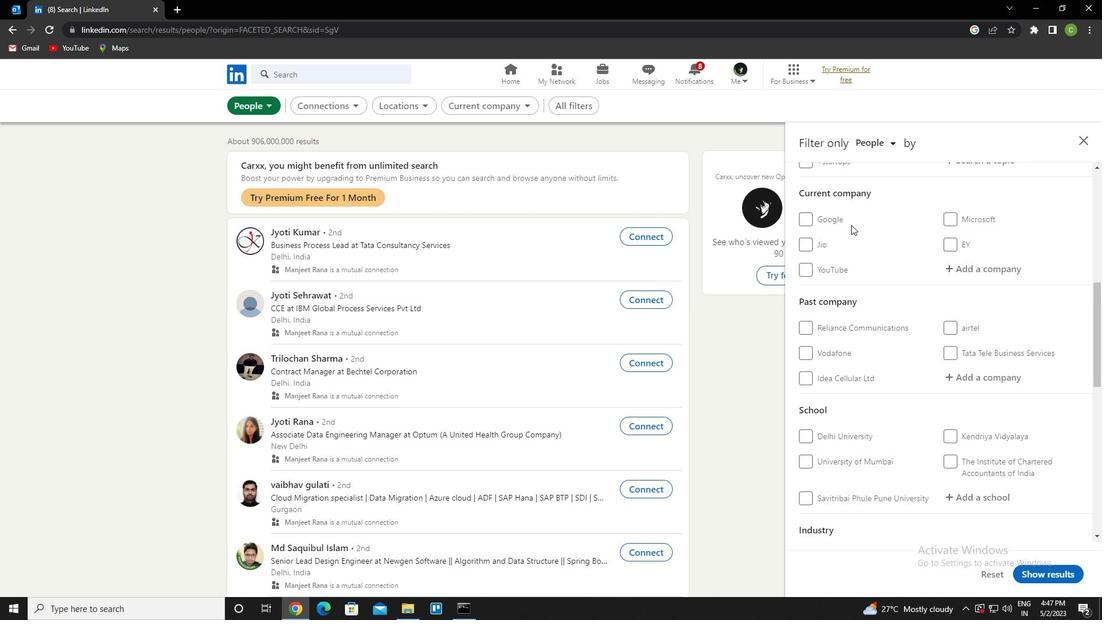 
Action: Mouse moved to (862, 228)
Screenshot: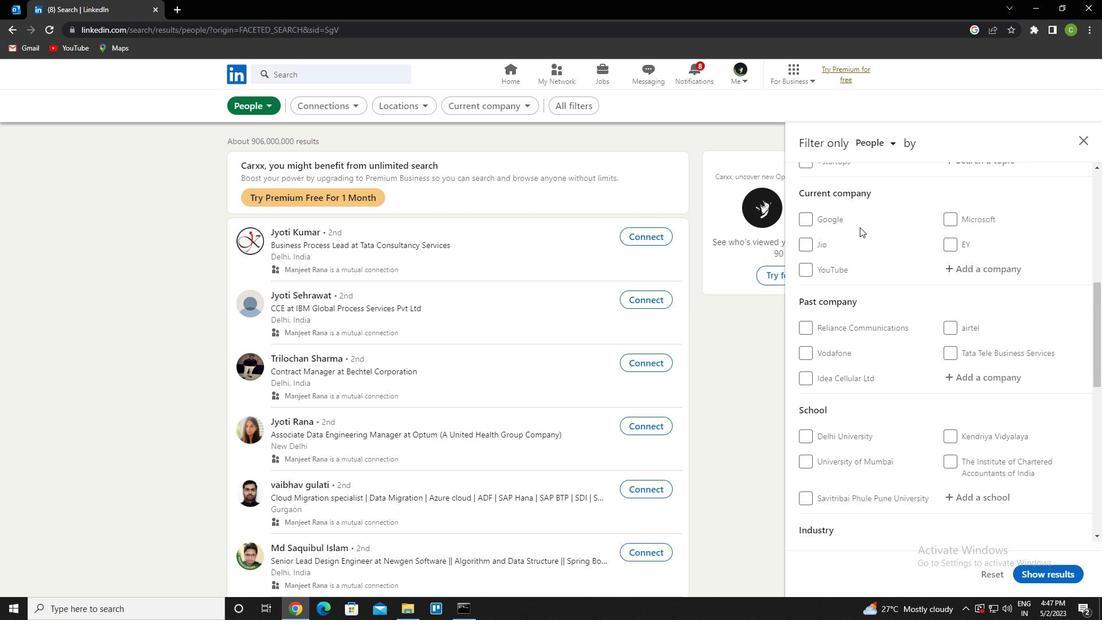 
Action: Mouse scrolled (862, 229) with delta (0, 0)
Screenshot: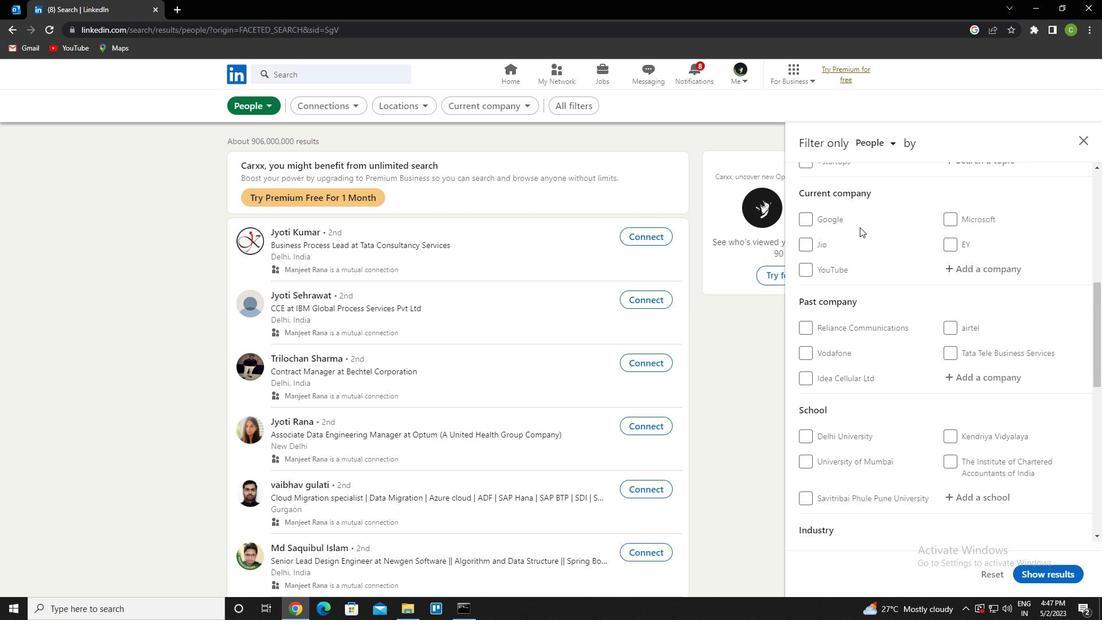
Action: Mouse moved to (991, 385)
Screenshot: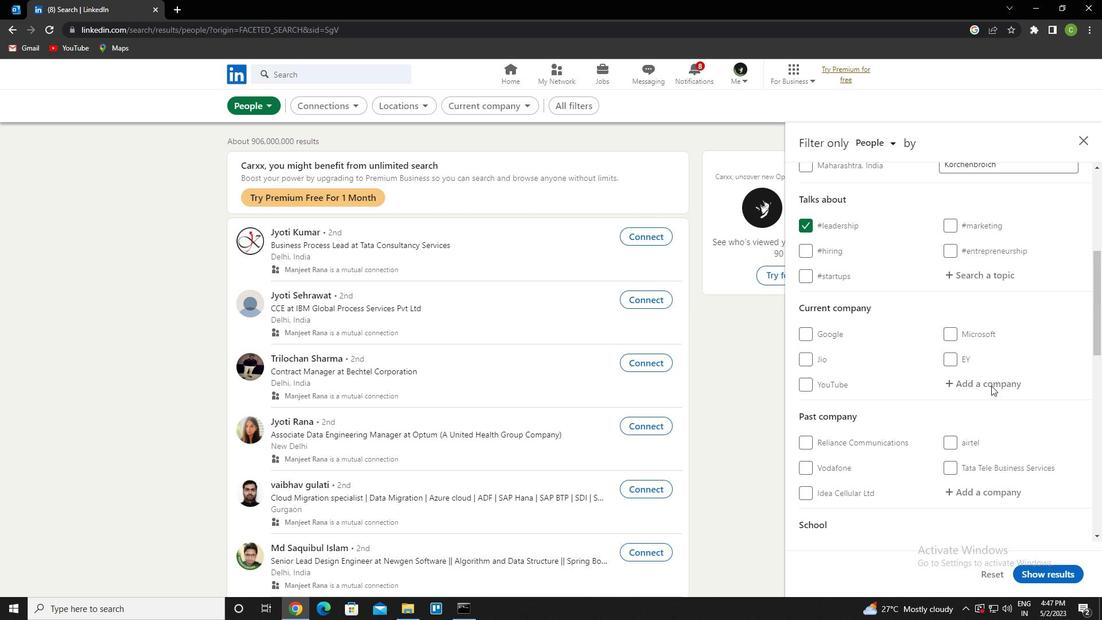 
Action: Mouse scrolled (991, 385) with delta (0, 0)
Screenshot: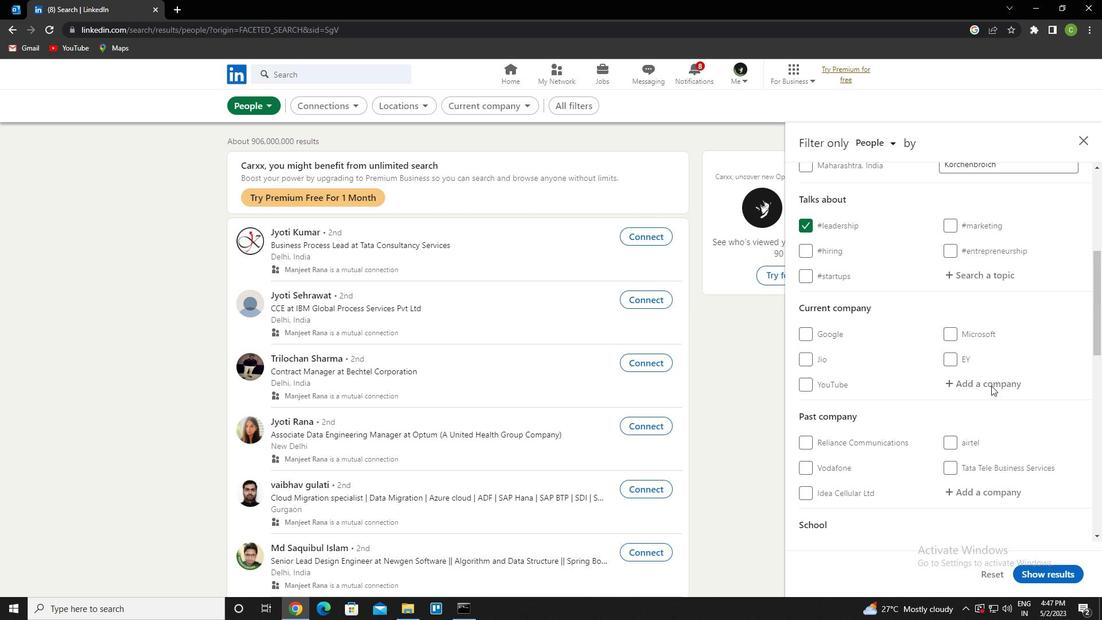 
Action: Mouse moved to (990, 384)
Screenshot: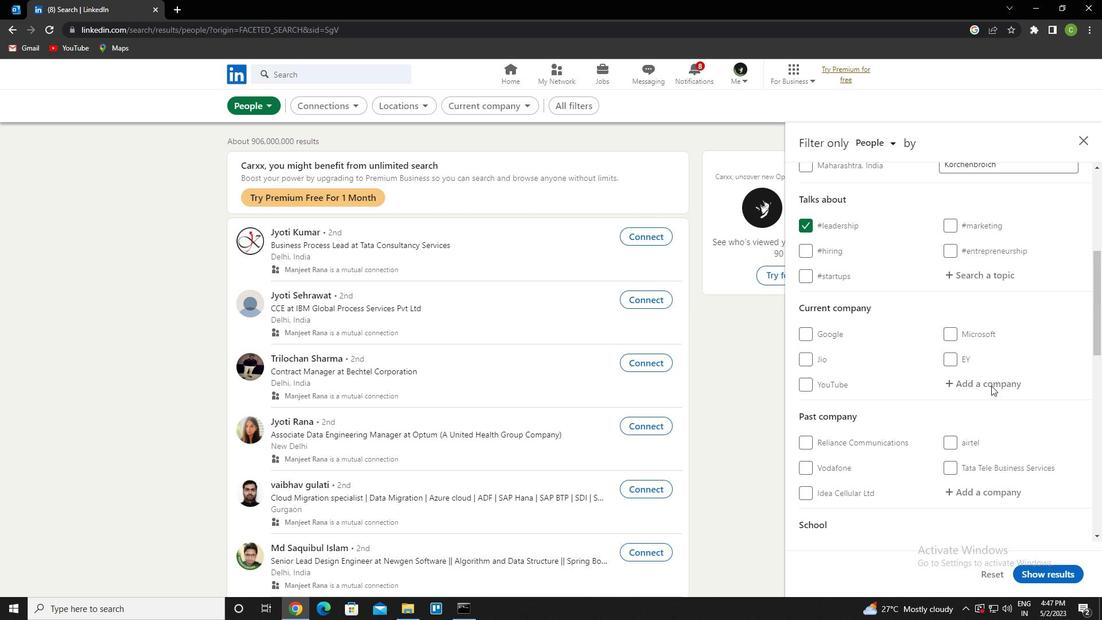 
Action: Mouse scrolled (990, 383) with delta (0, 0)
Screenshot: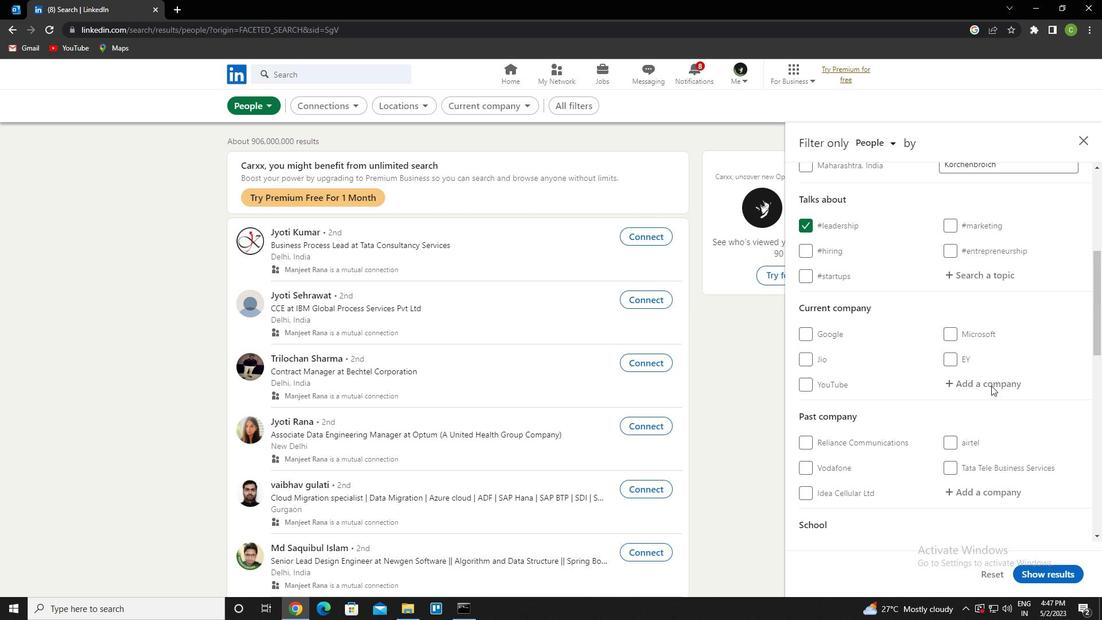 
Action: Mouse moved to (999, 262)
Screenshot: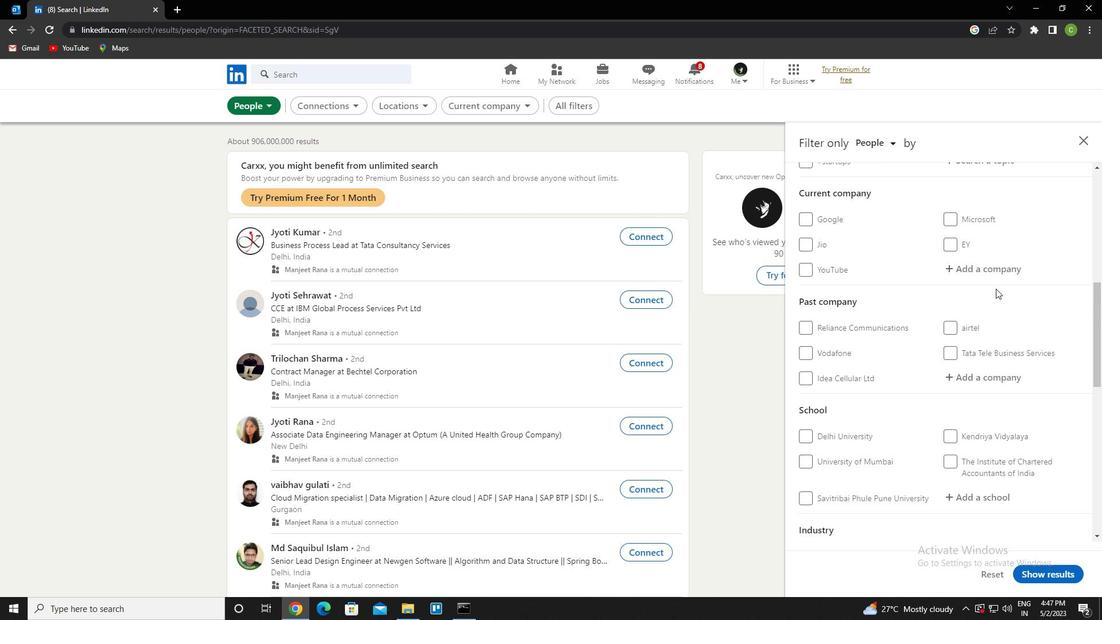 
Action: Mouse pressed left at (999, 262)
Screenshot: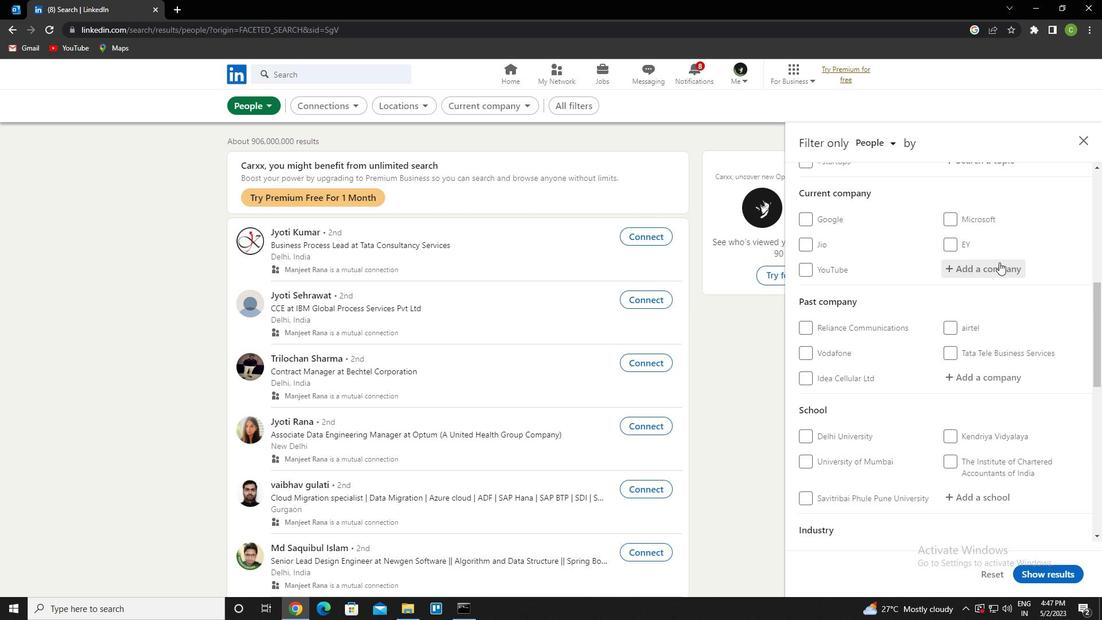 
Action: Key pressed <Key.caps_lock>q<Key.caps_lock>uantumbl<Key.down><Key.enter>
Screenshot: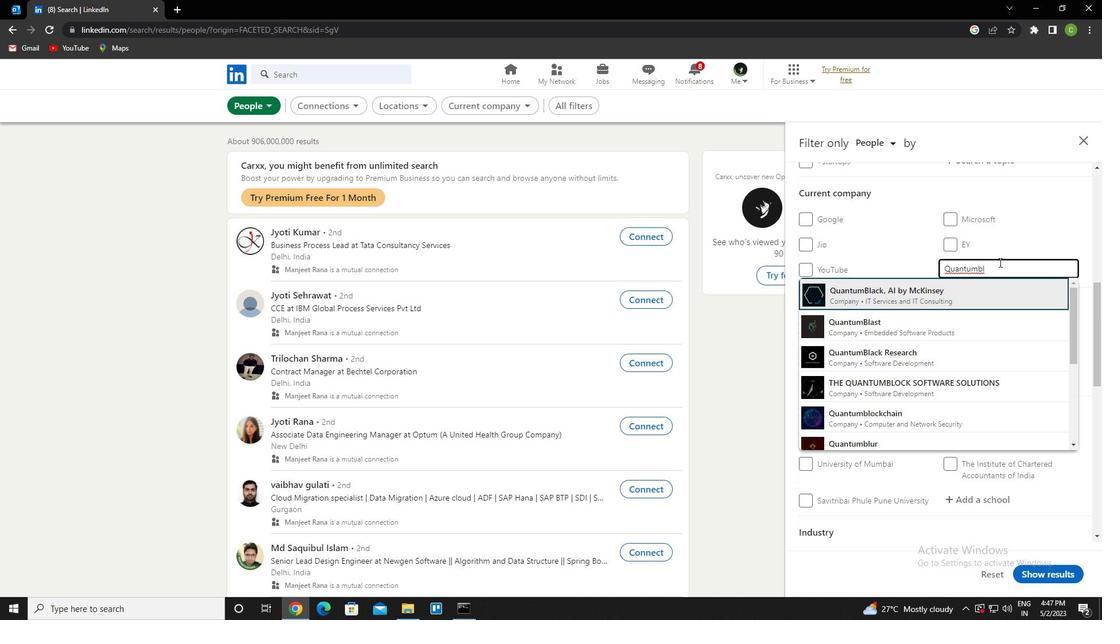 
Action: Mouse scrolled (999, 261) with delta (0, 0)
Screenshot: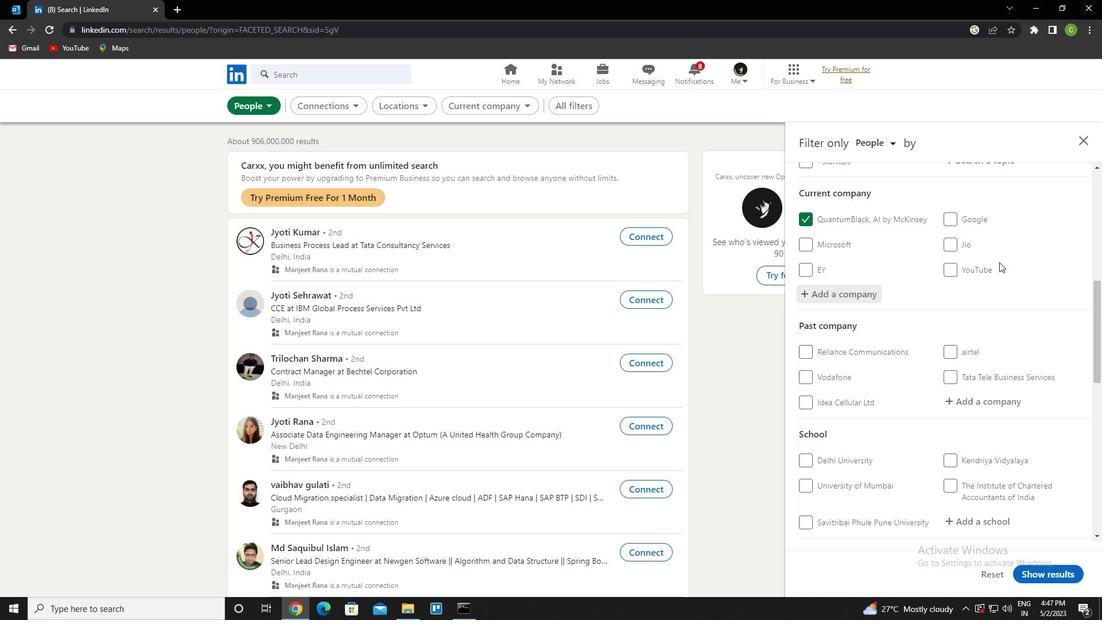 
Action: Mouse scrolled (999, 261) with delta (0, 0)
Screenshot: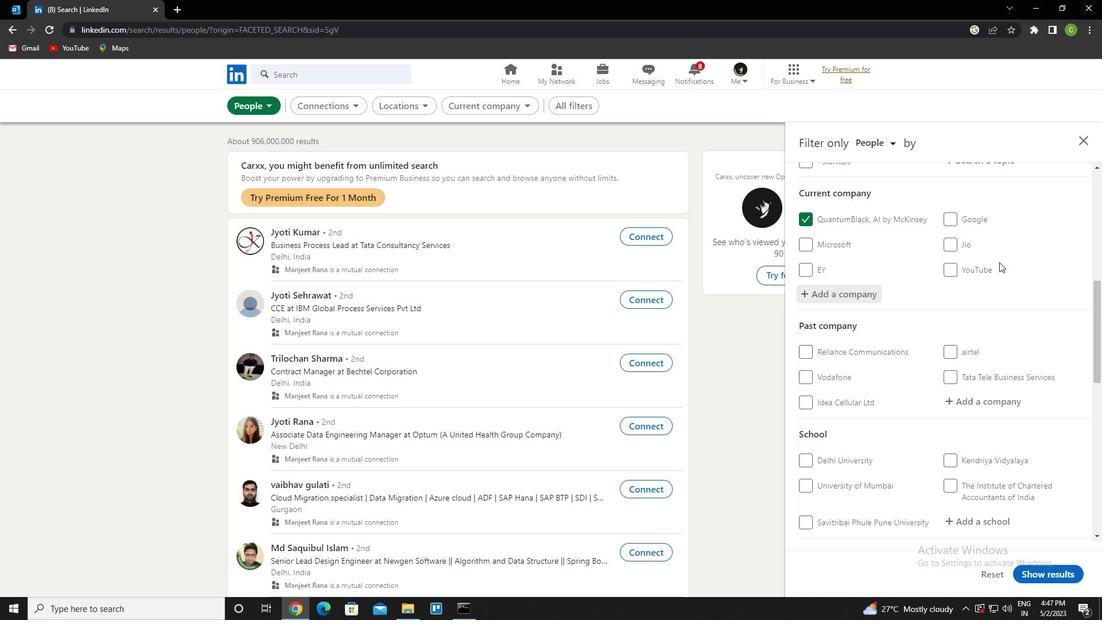 
Action: Mouse scrolled (999, 261) with delta (0, 0)
Screenshot: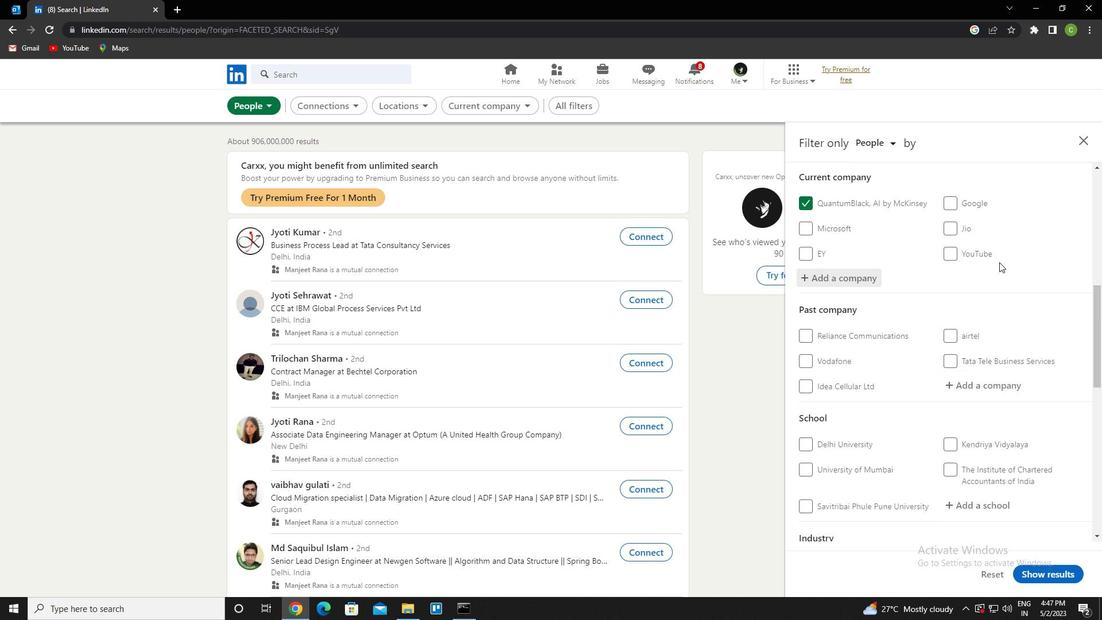 
Action: Mouse moved to (1001, 261)
Screenshot: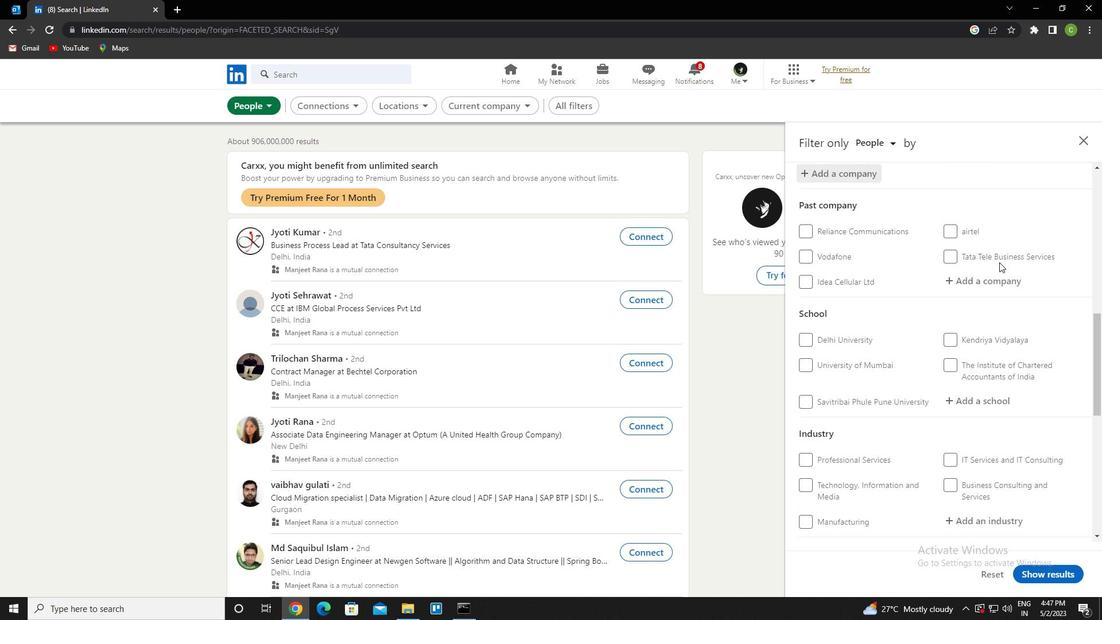 
Action: Mouse scrolled (1001, 261) with delta (0, 0)
Screenshot: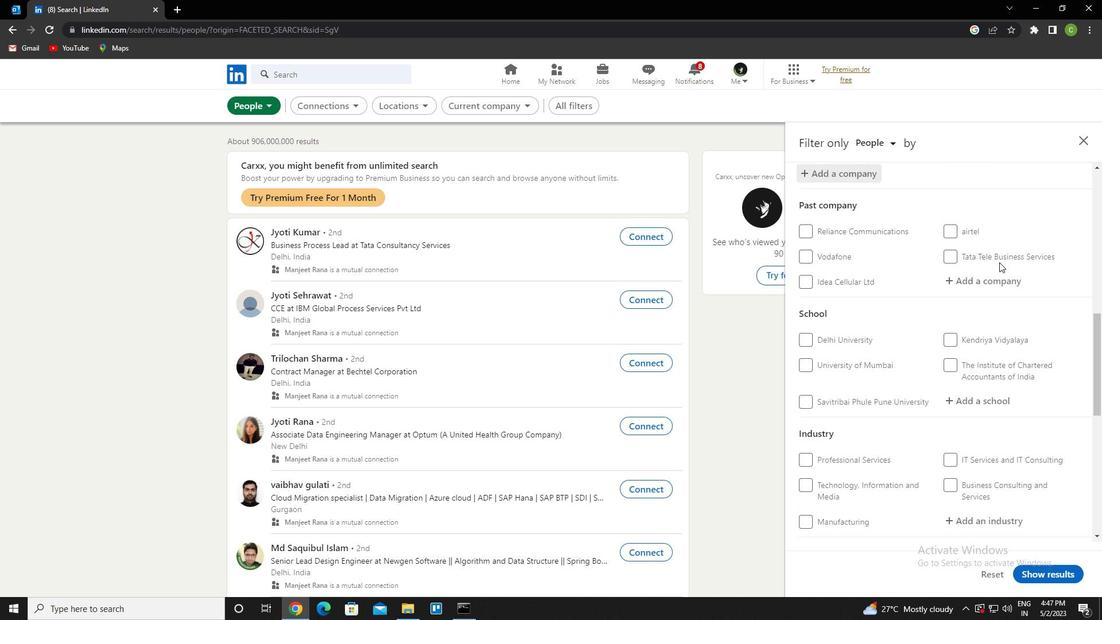 
Action: Mouse moved to (1001, 274)
Screenshot: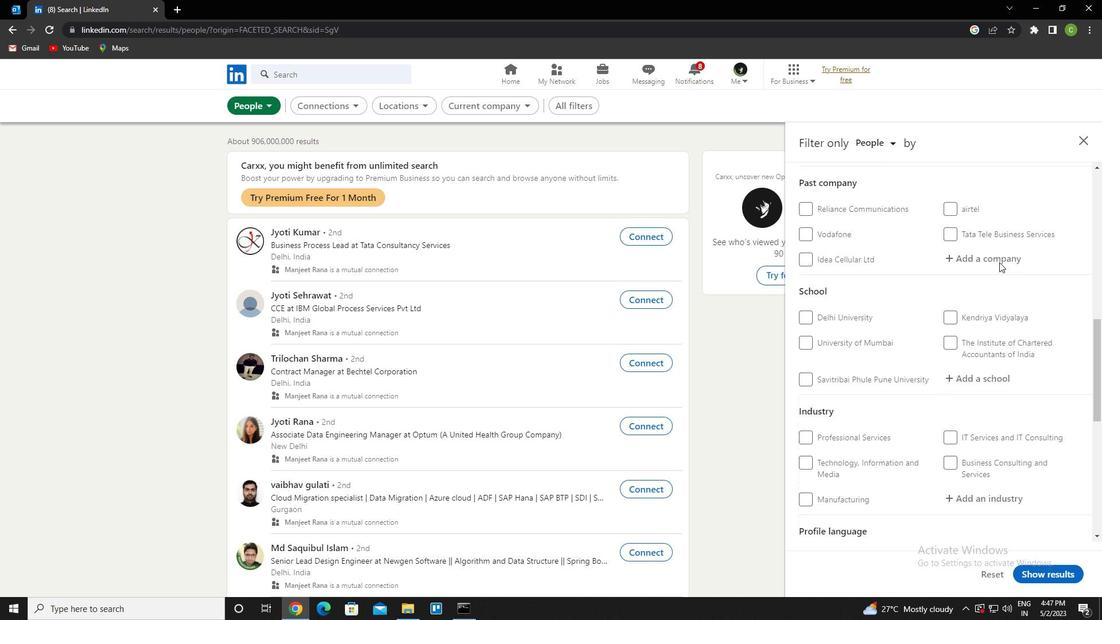 
Action: Mouse scrolled (1001, 273) with delta (0, 0)
Screenshot: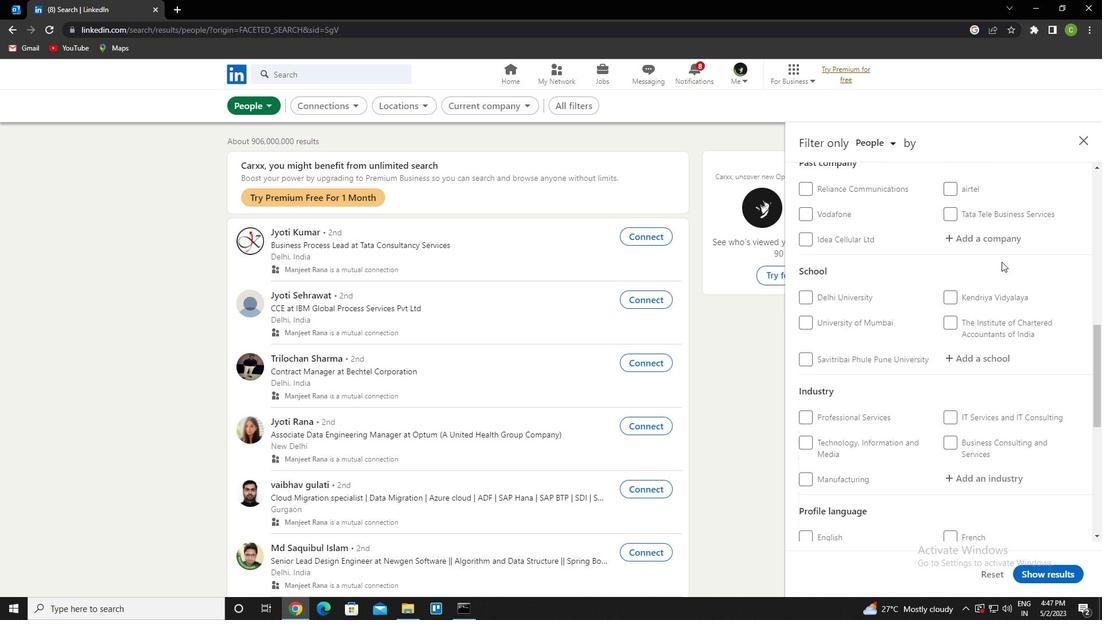 
Action: Mouse moved to (990, 238)
Screenshot: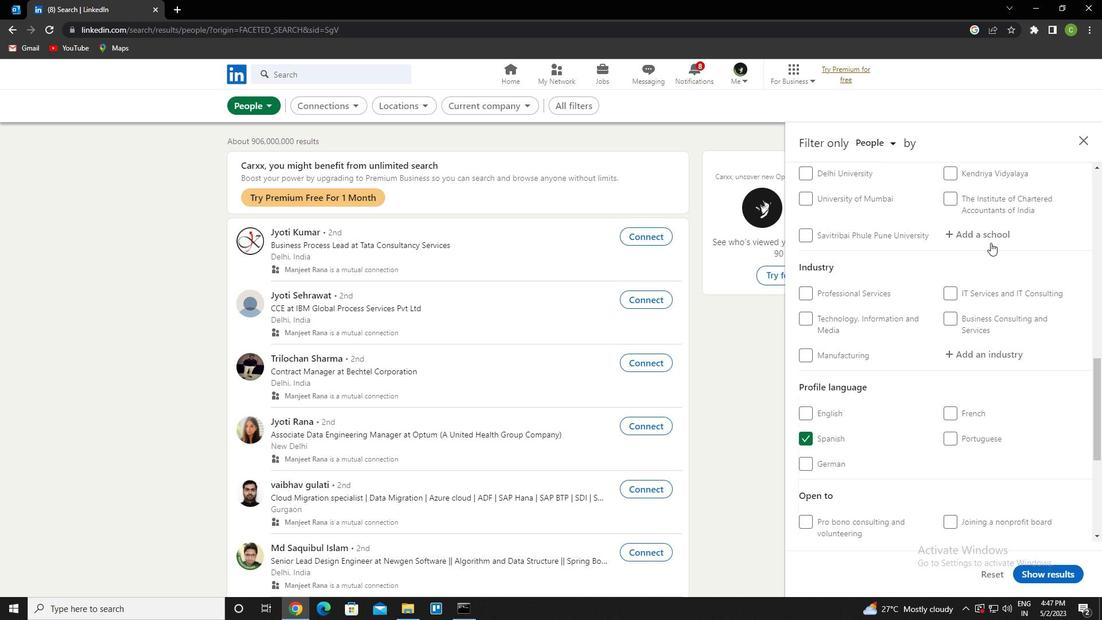 
Action: Mouse pressed left at (990, 238)
Screenshot: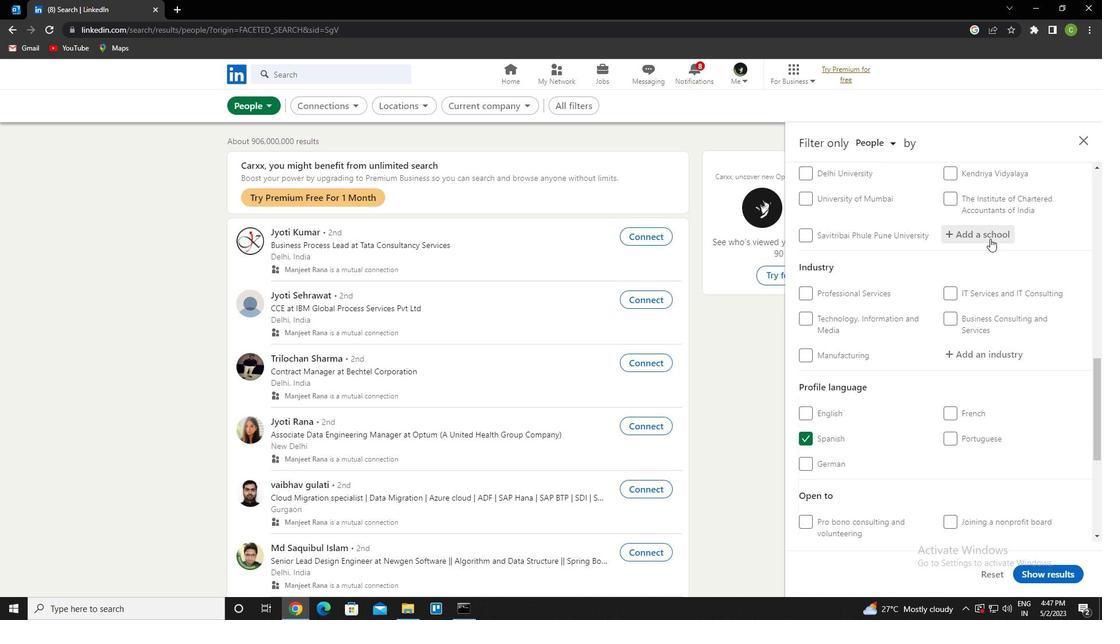 
Action: Key pressed <Key.caps_lock>k<Key.caps_lock>arpagam<Key.down><Key.down><Key.down><Key.down><Key.enter>
Screenshot: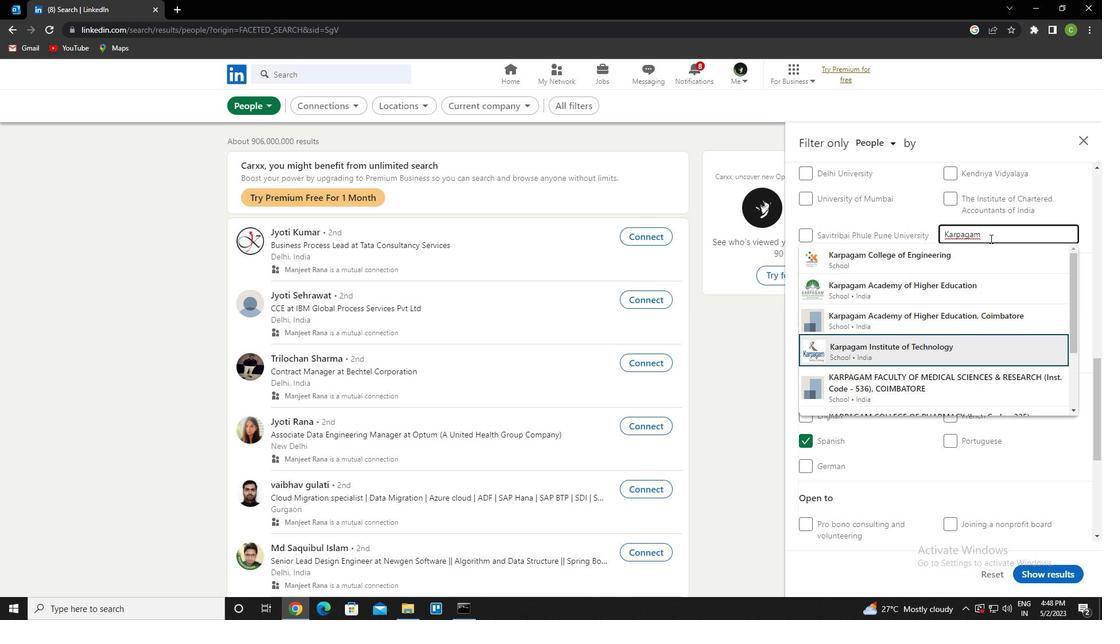 
Action: Mouse scrolled (990, 238) with delta (0, 0)
Screenshot: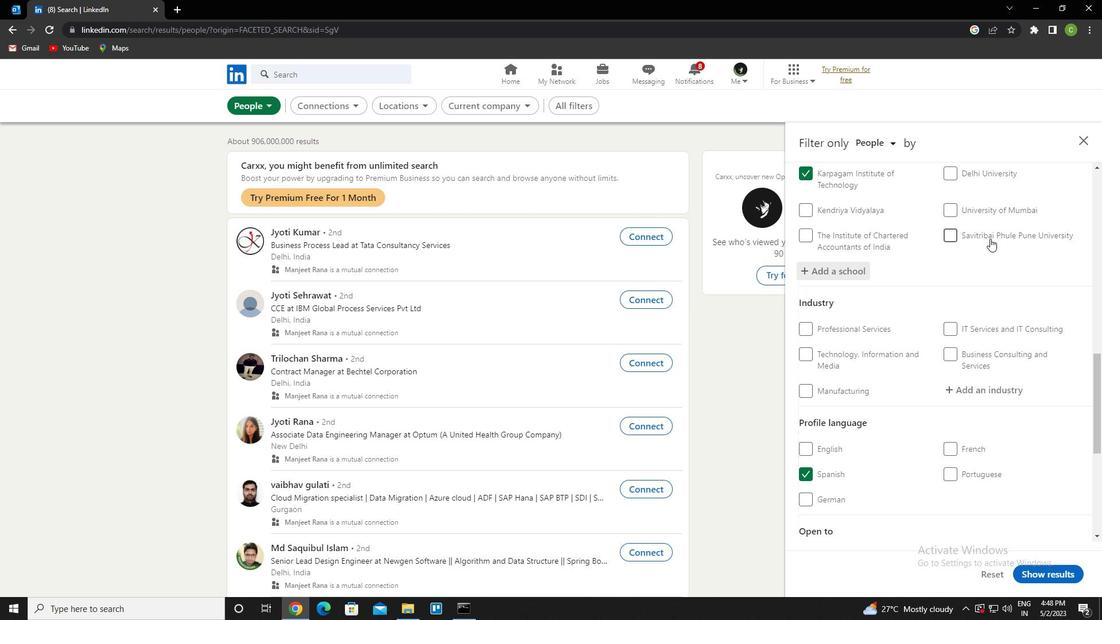 
Action: Mouse scrolled (990, 238) with delta (0, 0)
Screenshot: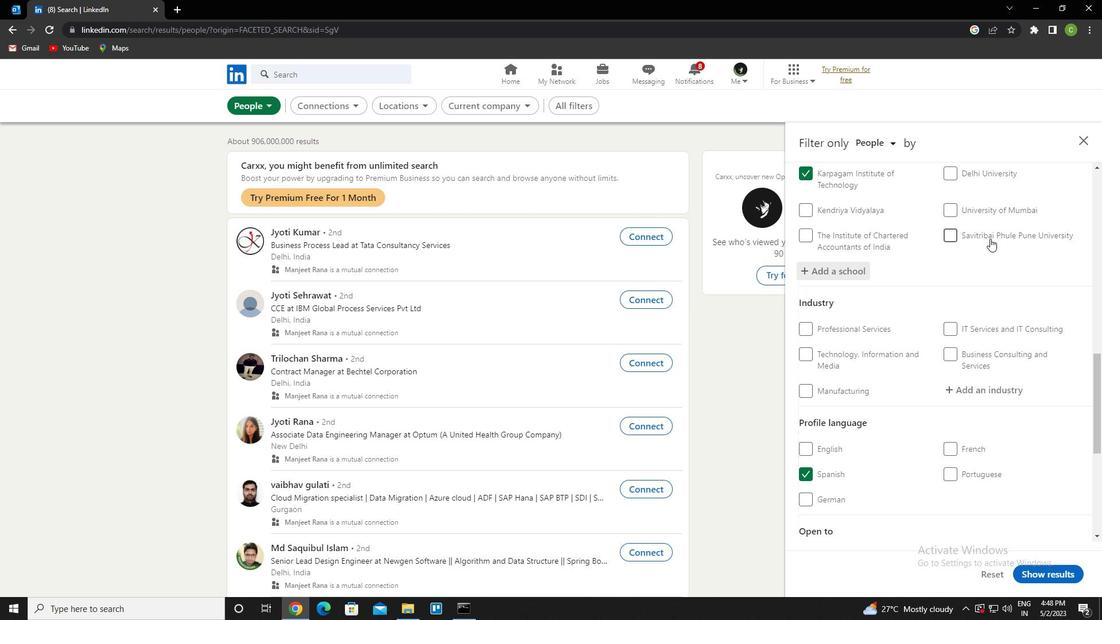 
Action: Mouse moved to (983, 266)
Screenshot: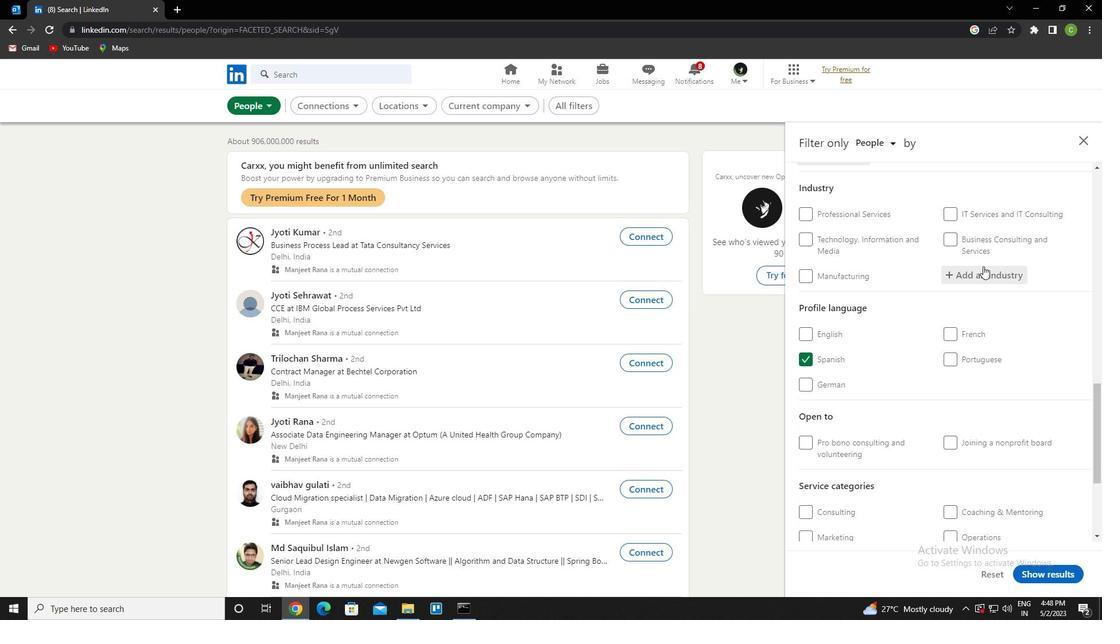 
Action: Mouse pressed left at (983, 266)
Screenshot: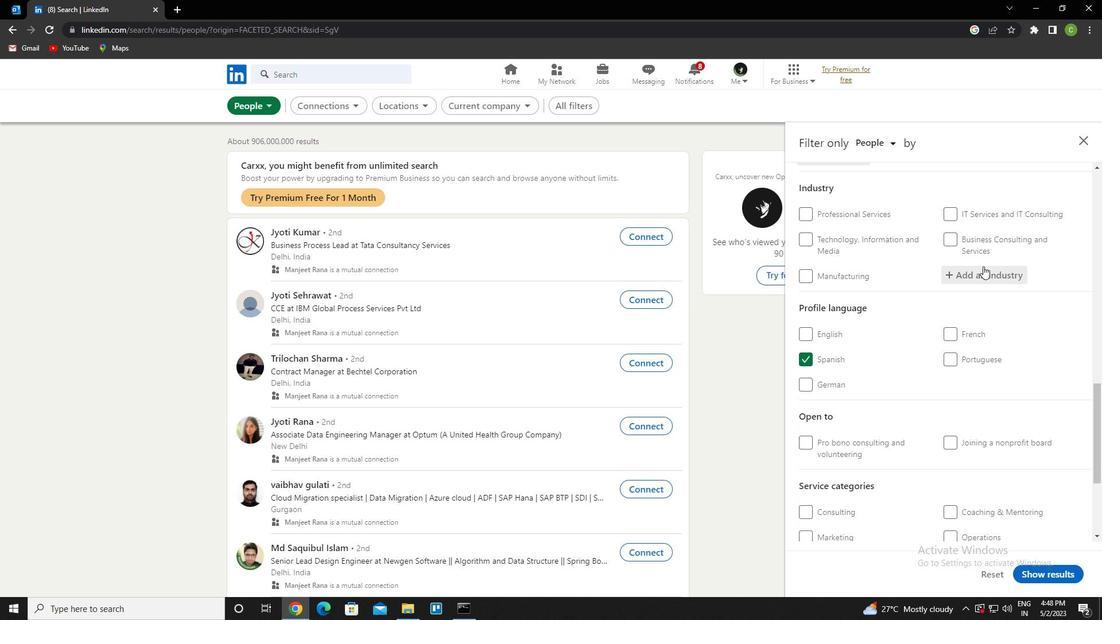 
Action: Key pressed <Key.caps_lock>r<Key.caps_lock>anching<Key.down><Key.enter>
Screenshot: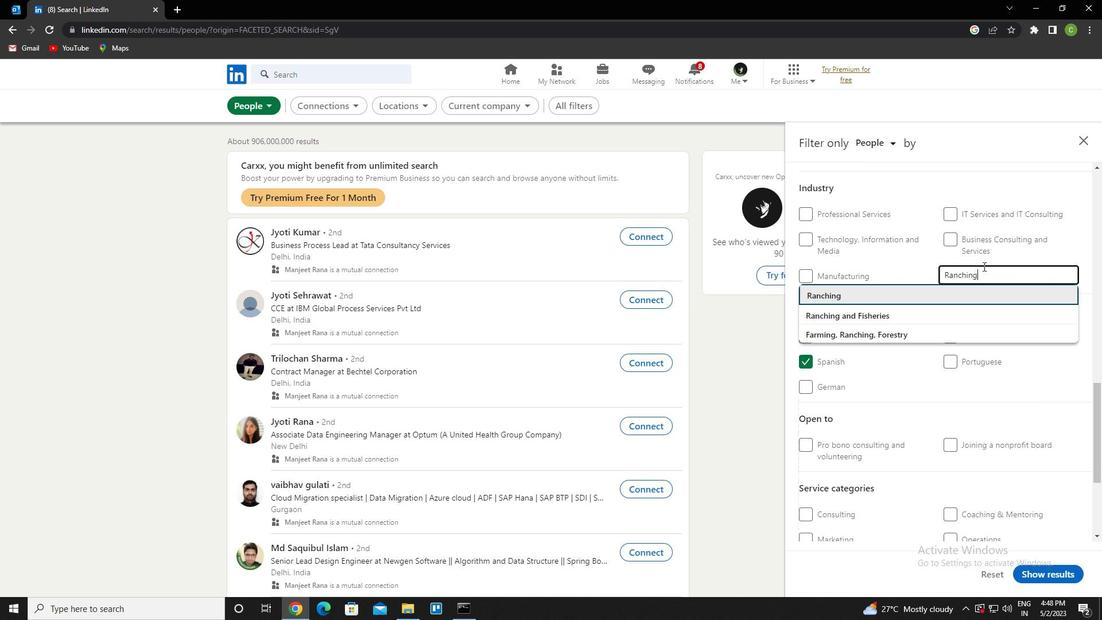 
Action: Mouse scrolled (983, 265) with delta (0, 0)
Screenshot: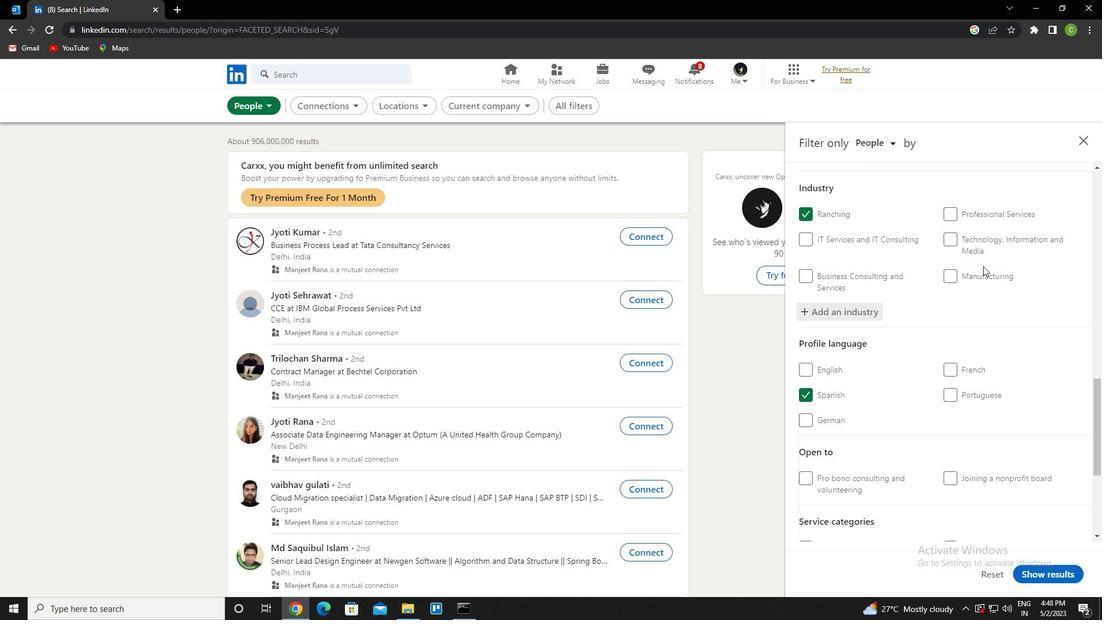 
Action: Mouse scrolled (983, 265) with delta (0, 0)
Screenshot: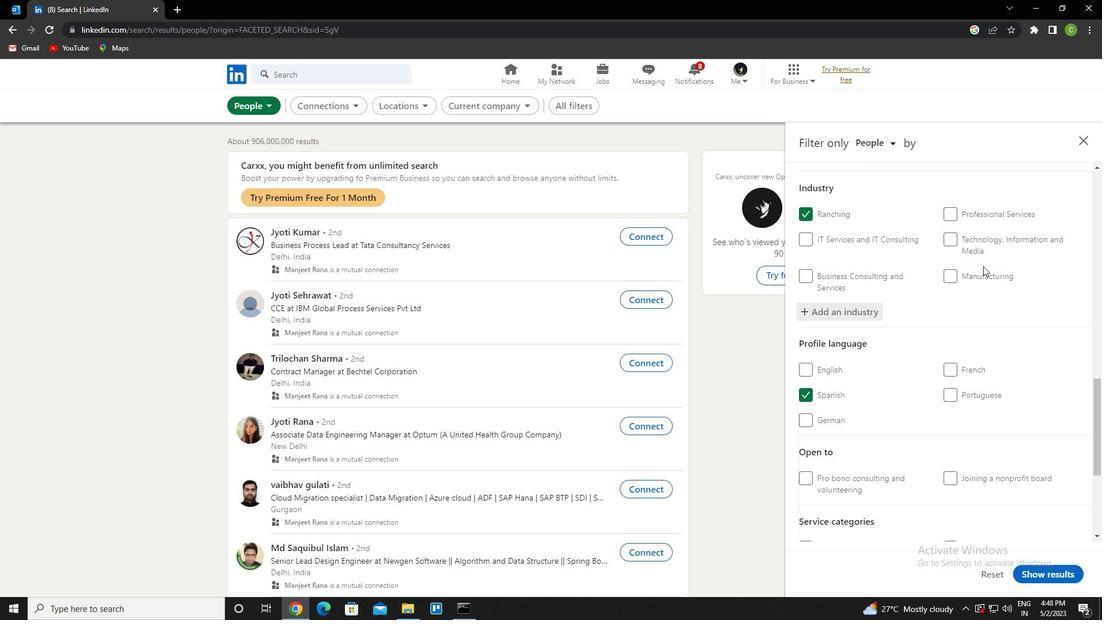 
Action: Mouse scrolled (983, 265) with delta (0, 0)
Screenshot: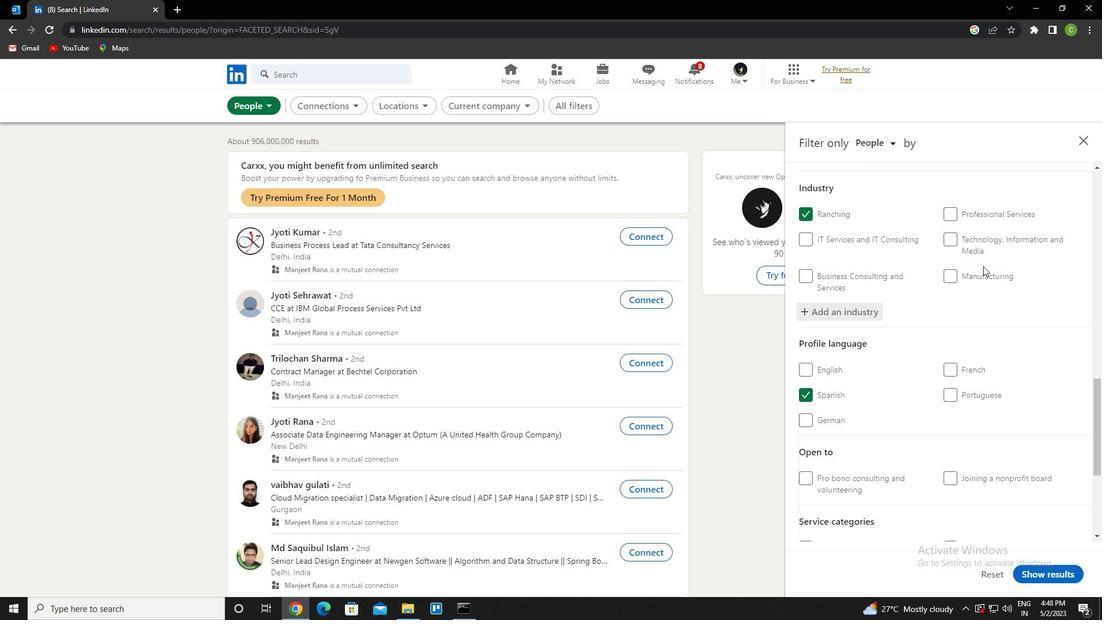 
Action: Mouse scrolled (983, 265) with delta (0, 0)
Screenshot: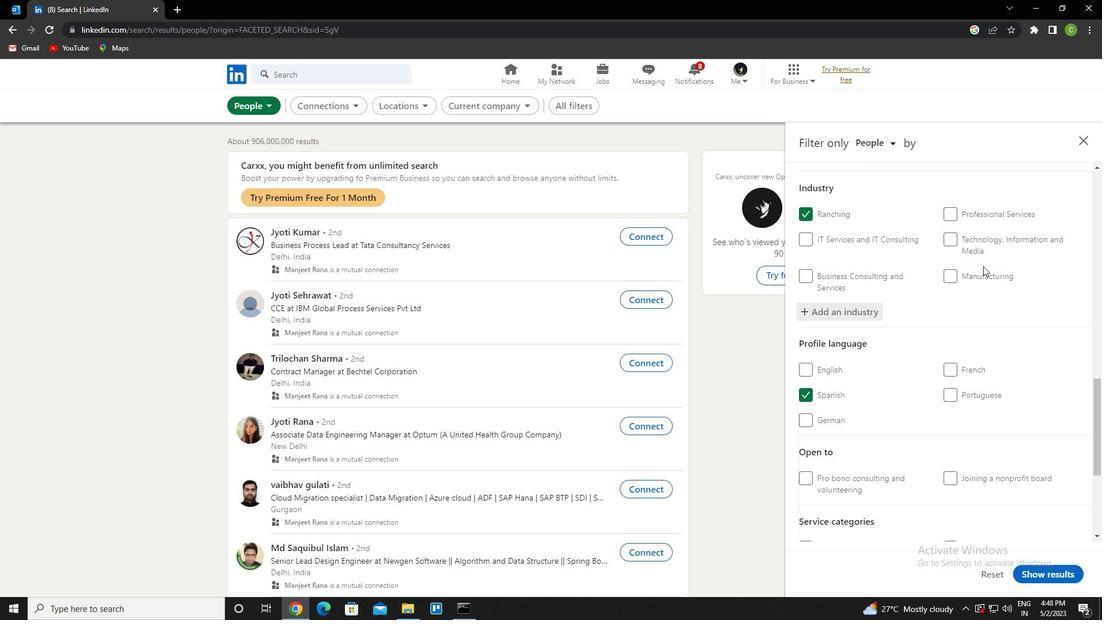 
Action: Mouse scrolled (983, 265) with delta (0, 0)
Screenshot: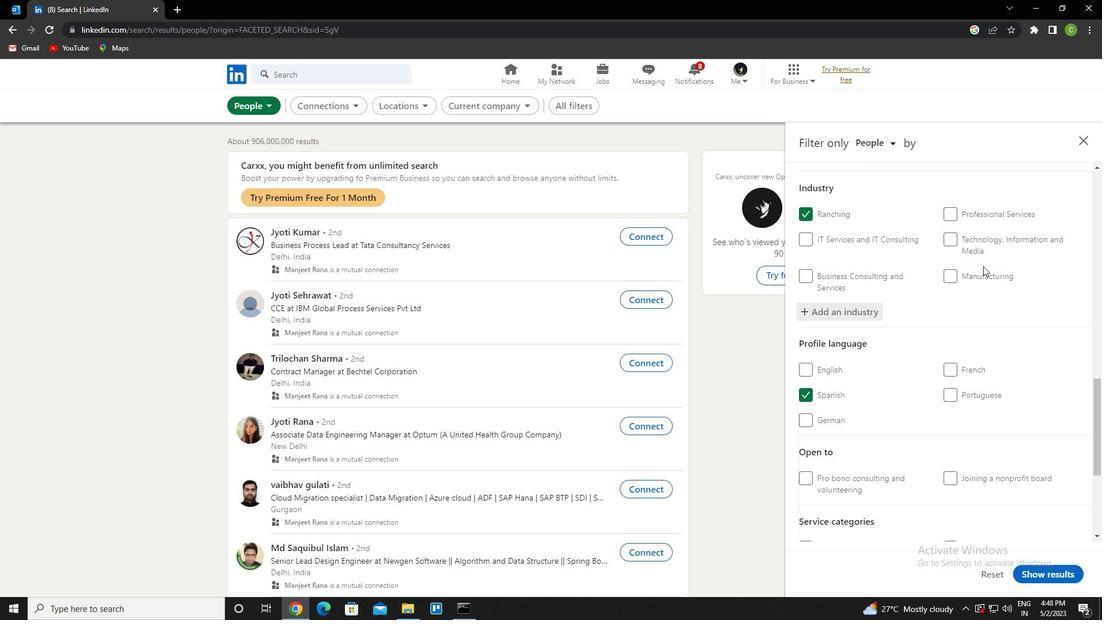 
Action: Mouse scrolled (983, 265) with delta (0, 0)
Screenshot: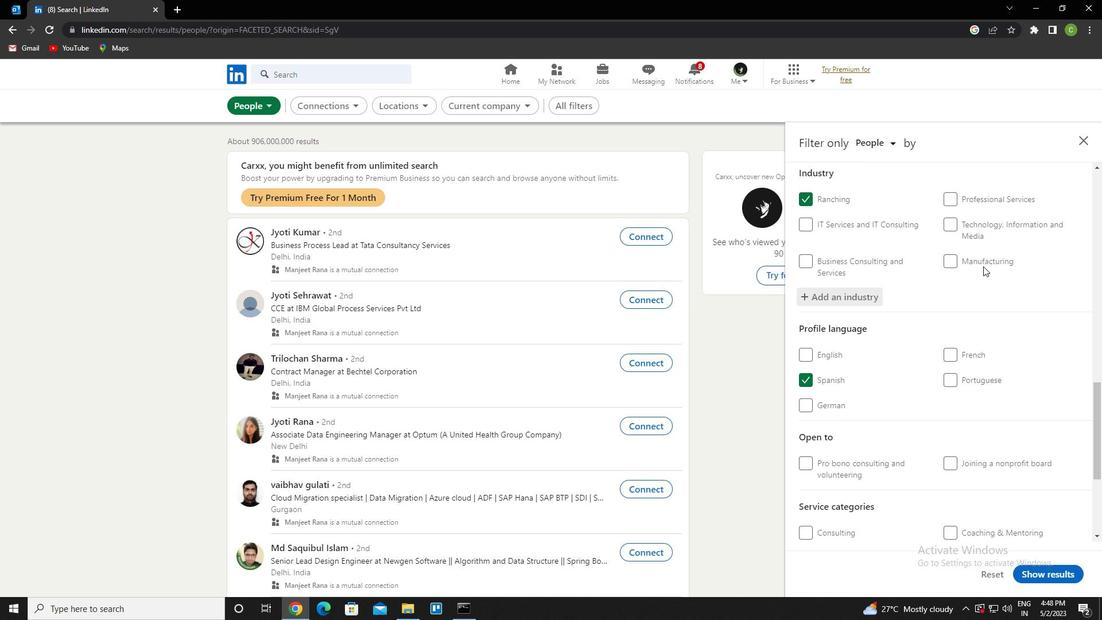 
Action: Mouse moved to (980, 381)
Screenshot: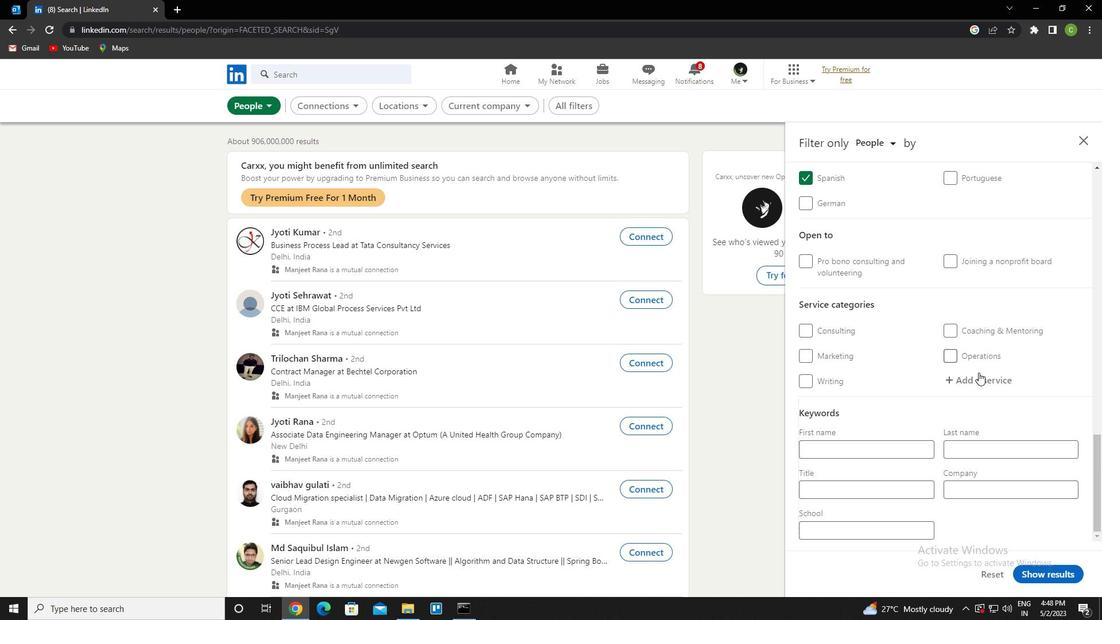 
Action: Mouse pressed left at (980, 381)
Screenshot: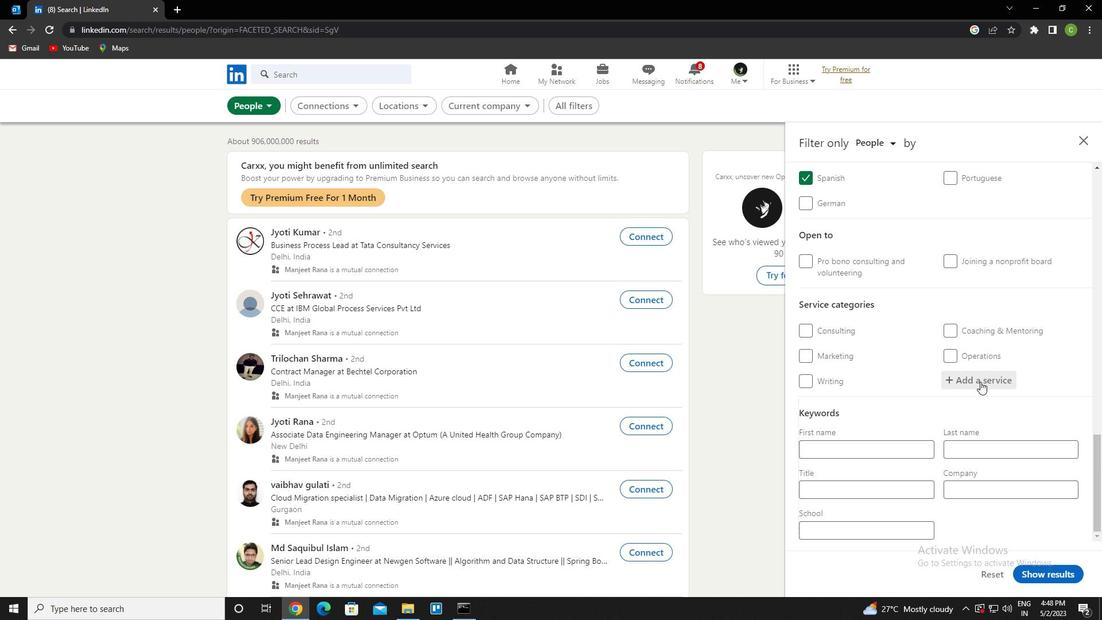 
Action: Key pressed <Key.caps_lock>f<Key.caps_lock>amily<Key.down><Key.enter>
Screenshot: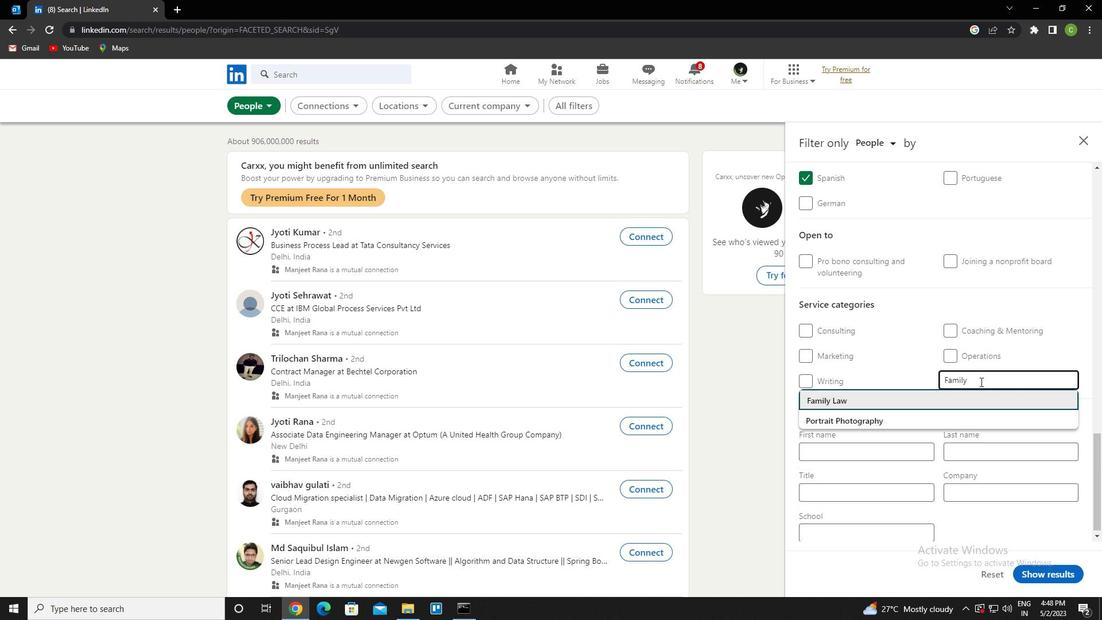 
Action: Mouse scrolled (980, 381) with delta (0, 0)
Screenshot: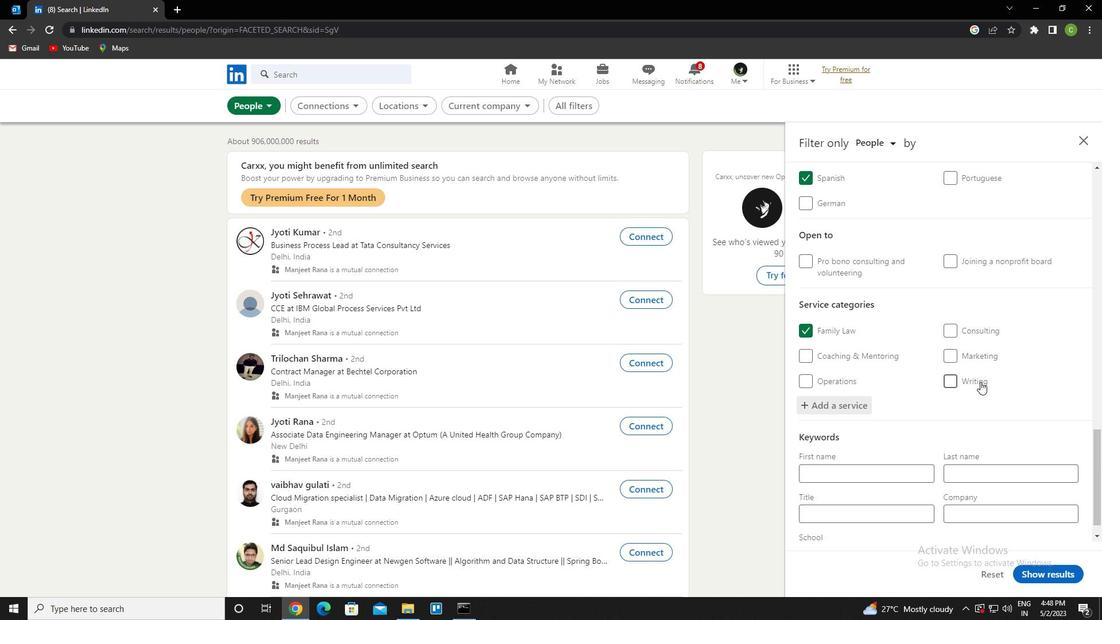 
Action: Mouse scrolled (980, 381) with delta (0, 0)
Screenshot: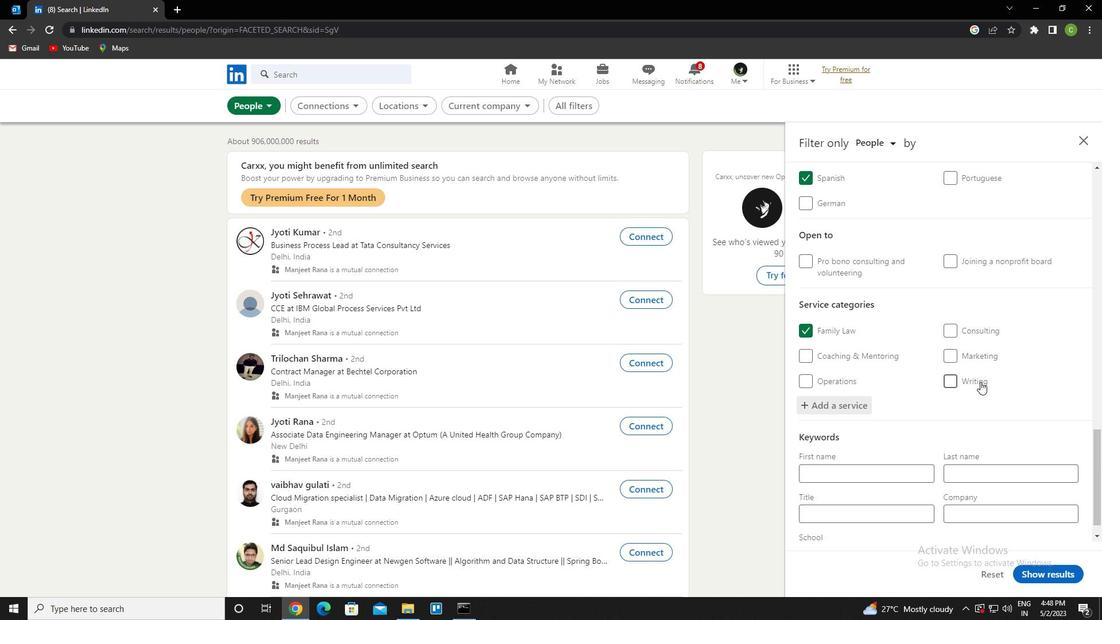 
Action: Mouse scrolled (980, 381) with delta (0, 0)
Screenshot: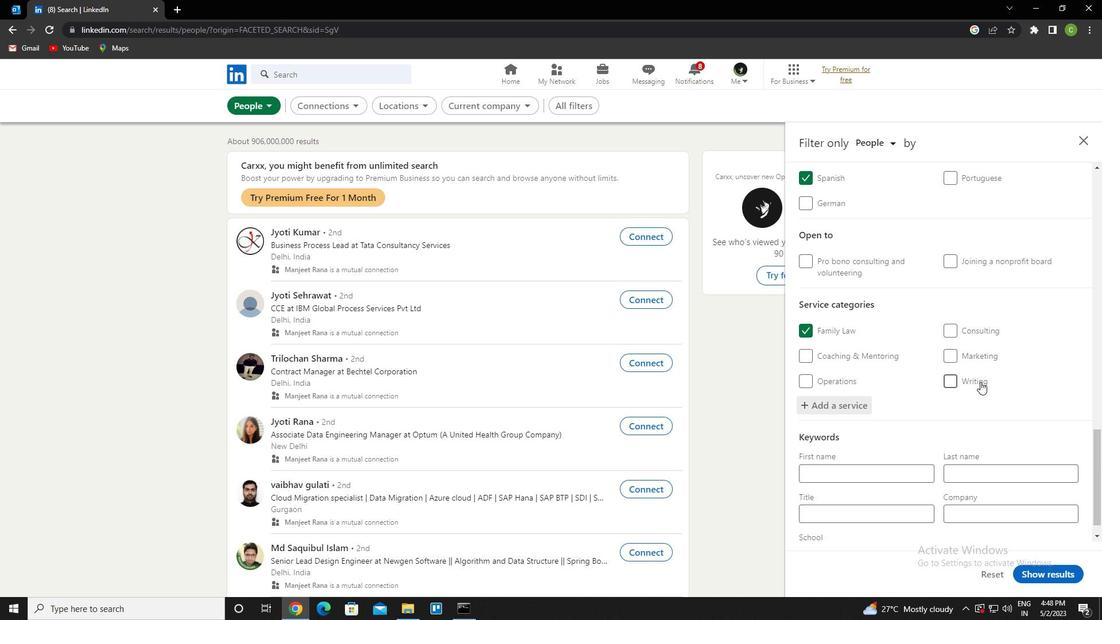 
Action: Mouse scrolled (980, 381) with delta (0, 0)
Screenshot: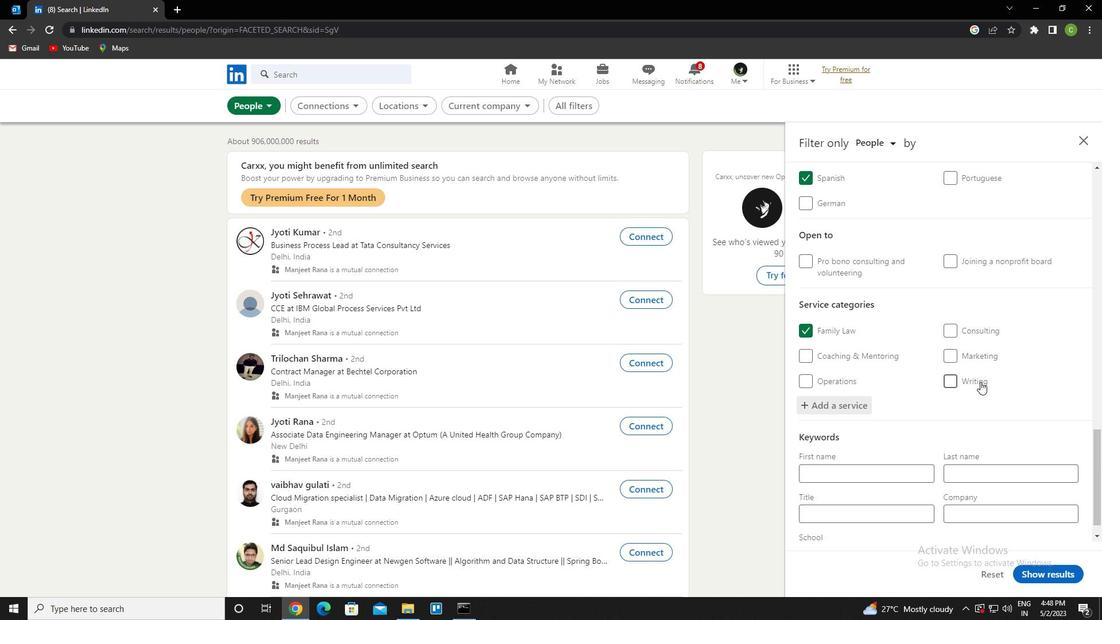 
Action: Mouse scrolled (980, 381) with delta (0, 0)
Screenshot: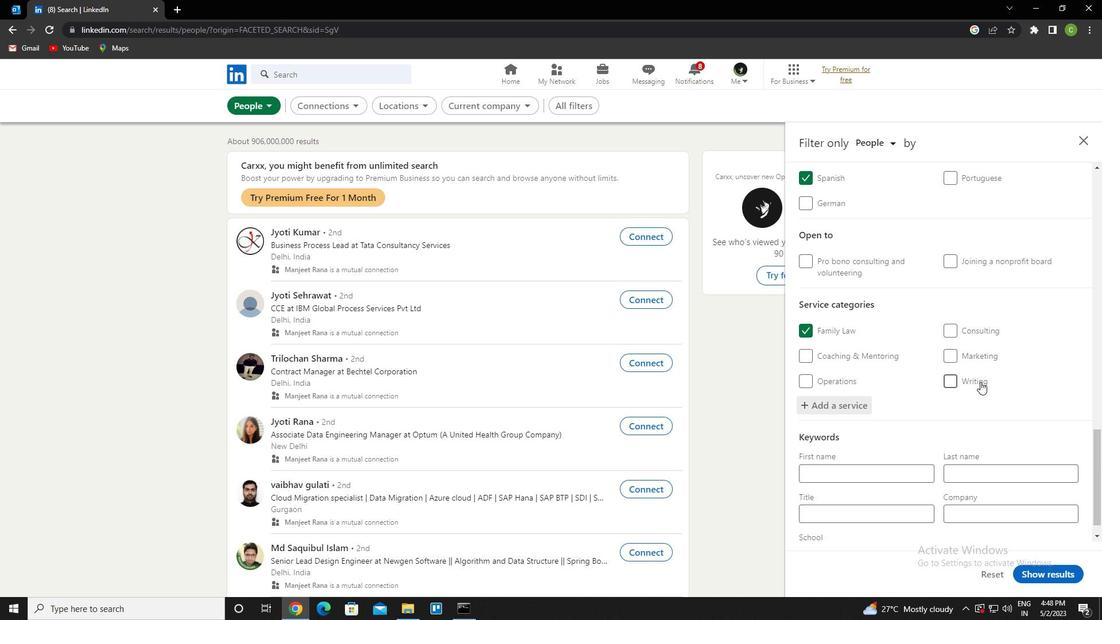 
Action: Mouse scrolled (980, 381) with delta (0, 0)
Screenshot: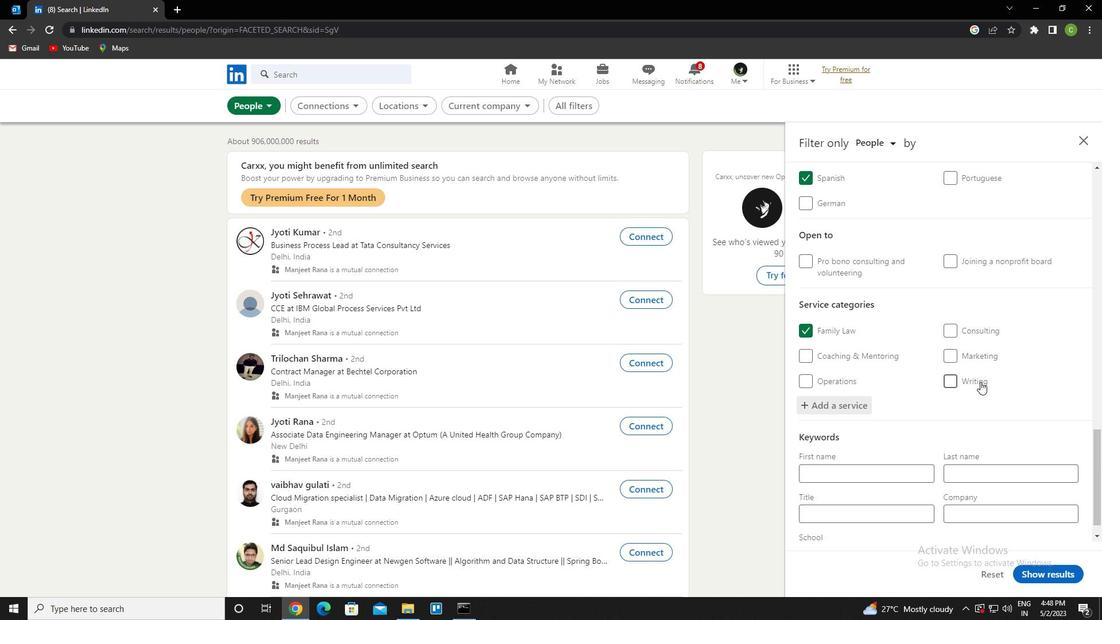 
Action: Mouse scrolled (980, 381) with delta (0, 0)
Screenshot: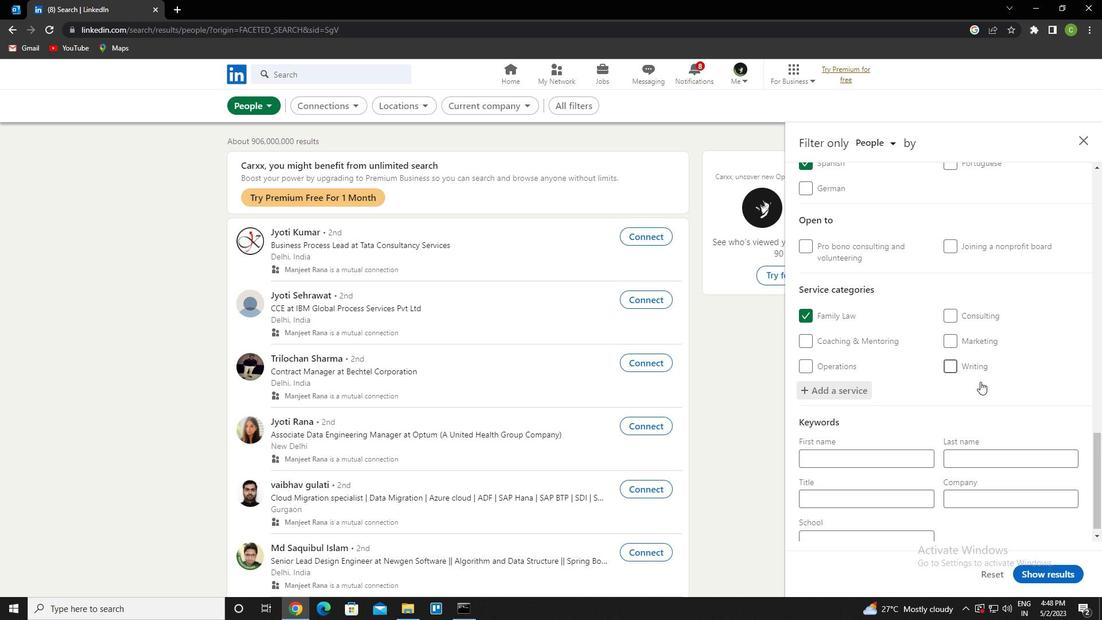 
Action: Mouse moved to (871, 492)
Screenshot: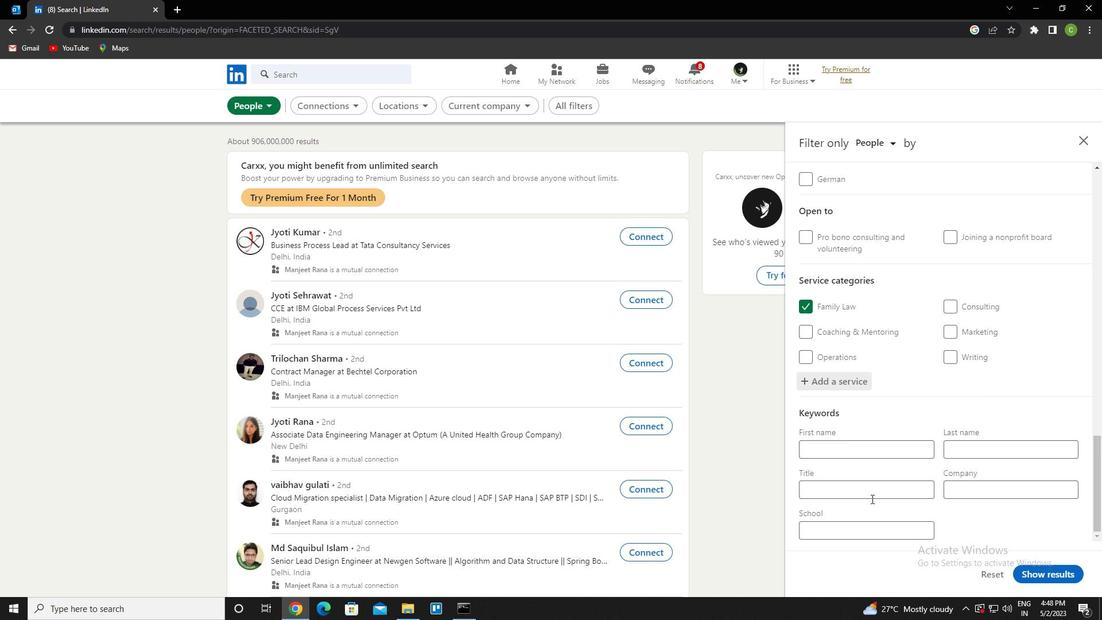 
Action: Mouse pressed left at (871, 492)
Screenshot: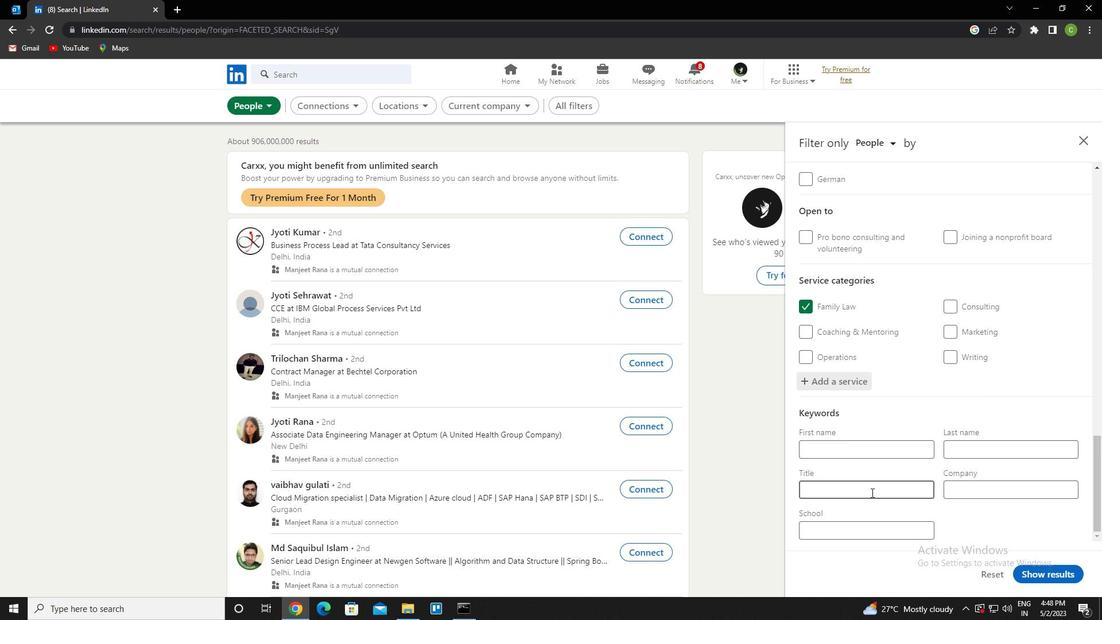 
Action: Key pressed <Key.caps_lock>c<Key.caps_lock>onversation<Key.space><Key.caps_lock>s<Key.caps_lock>cientist
Screenshot: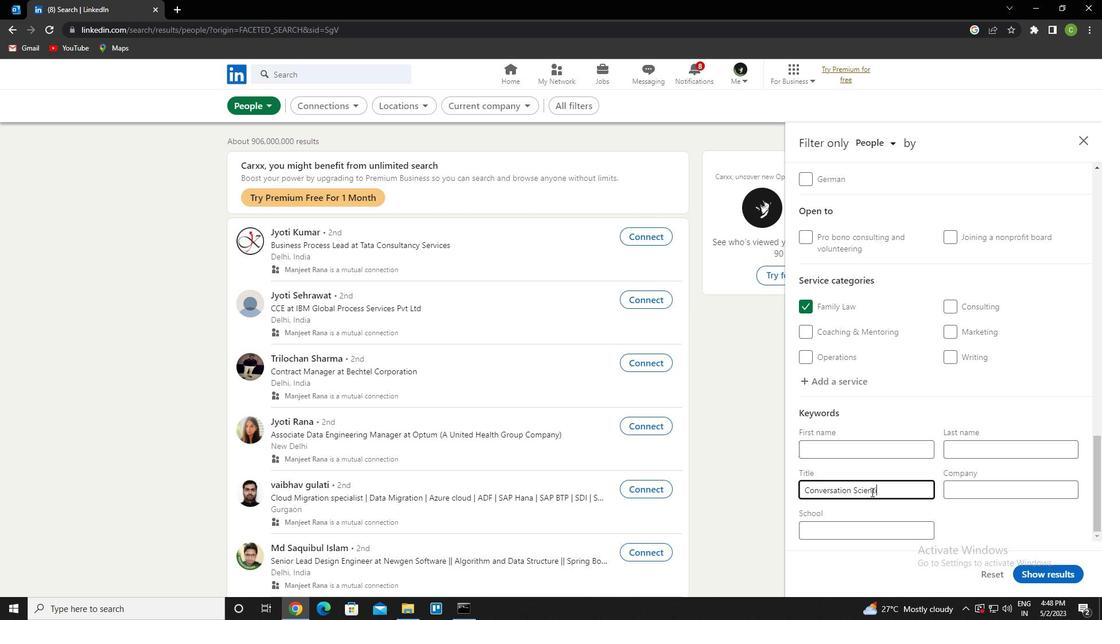 
Action: Mouse moved to (1054, 577)
Screenshot: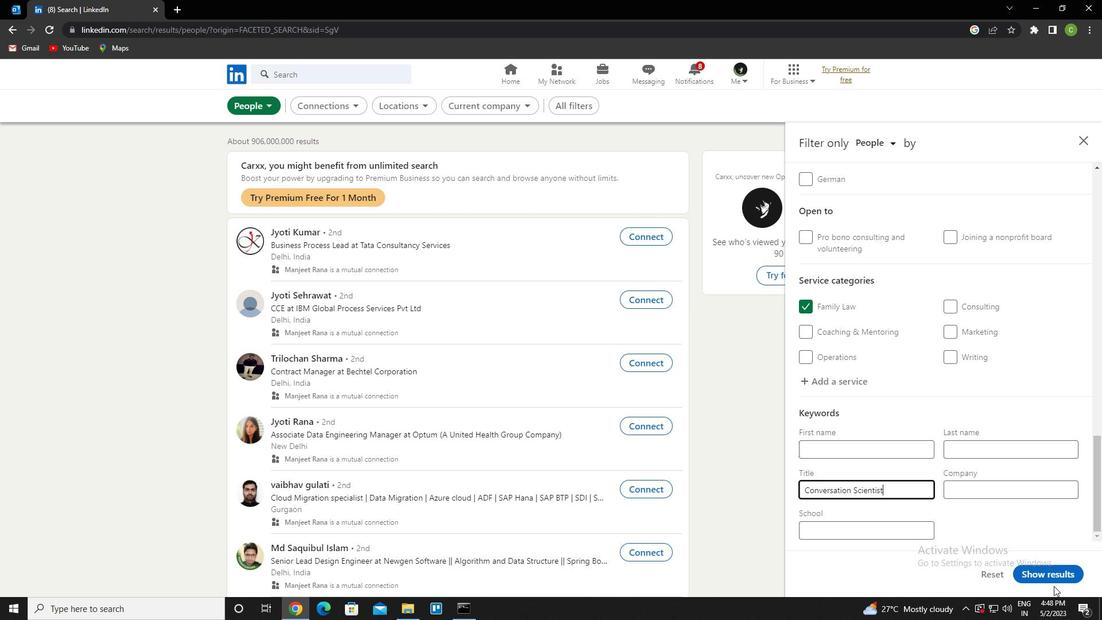 
Action: Mouse pressed left at (1054, 577)
Screenshot: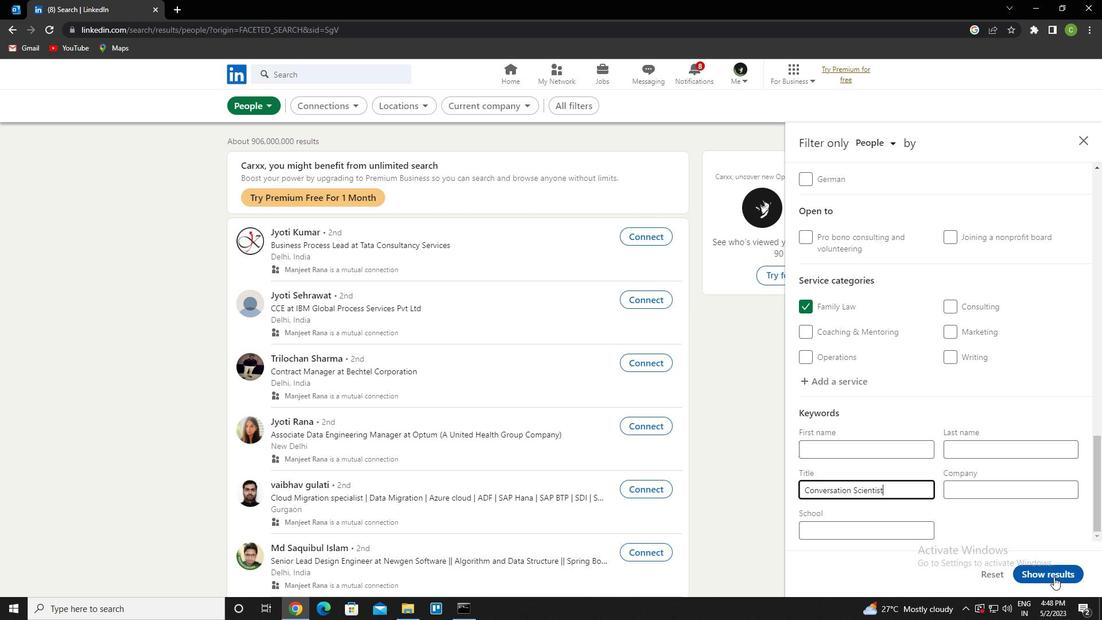 
Action: Mouse moved to (438, 557)
Screenshot: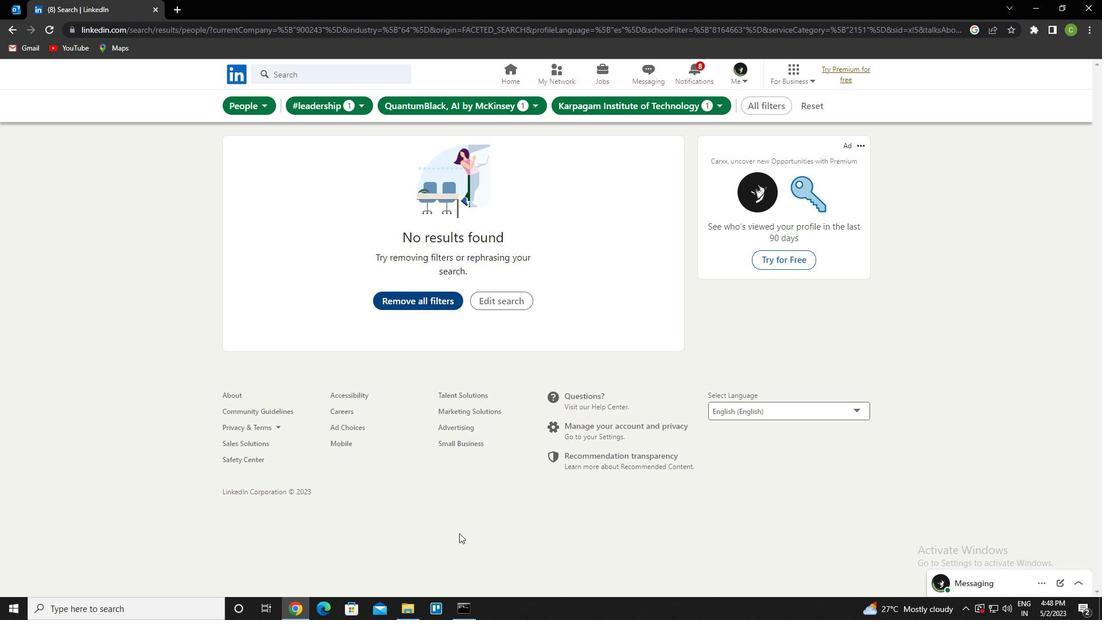 
